 Task: Look for space in Mtinko, Tanzania from 6th September, 2023 to 15th September, 2023 for 6 adults in price range Rs.8000 to Rs.12000. Place can be entire place or private room with 6 bedrooms having 6 beds and 6 bathrooms. Property type can be house, flat, guest house. Amenities needed are: wifi, TV, free parkinig on premises, gym, breakfast. Booking option can be shelf check-in. Required host language is English.
Action: Mouse moved to (416, 84)
Screenshot: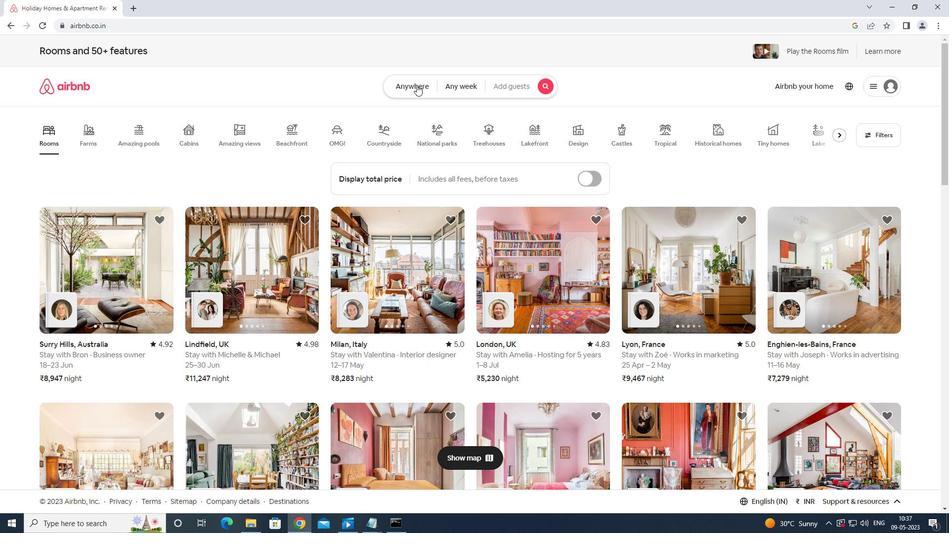 
Action: Mouse pressed left at (416, 84)
Screenshot: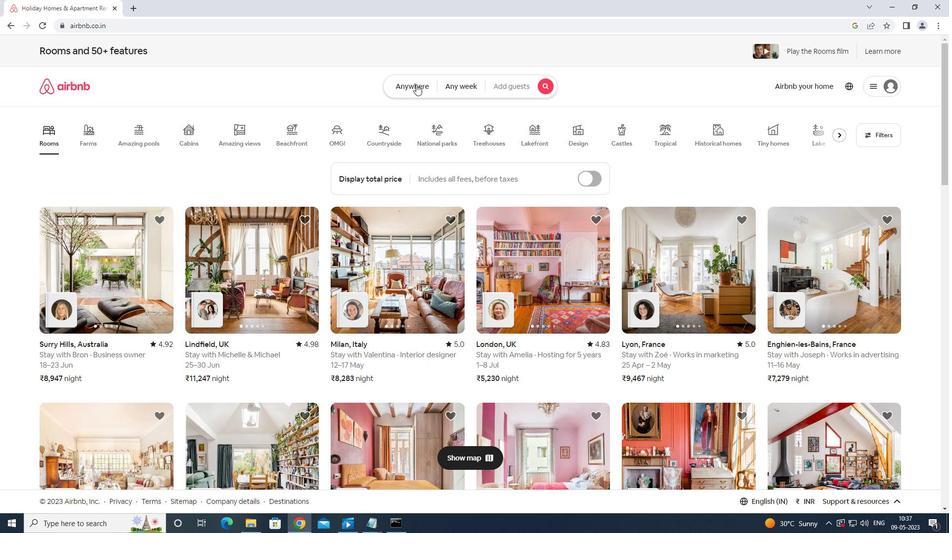 
Action: Mouse moved to (370, 117)
Screenshot: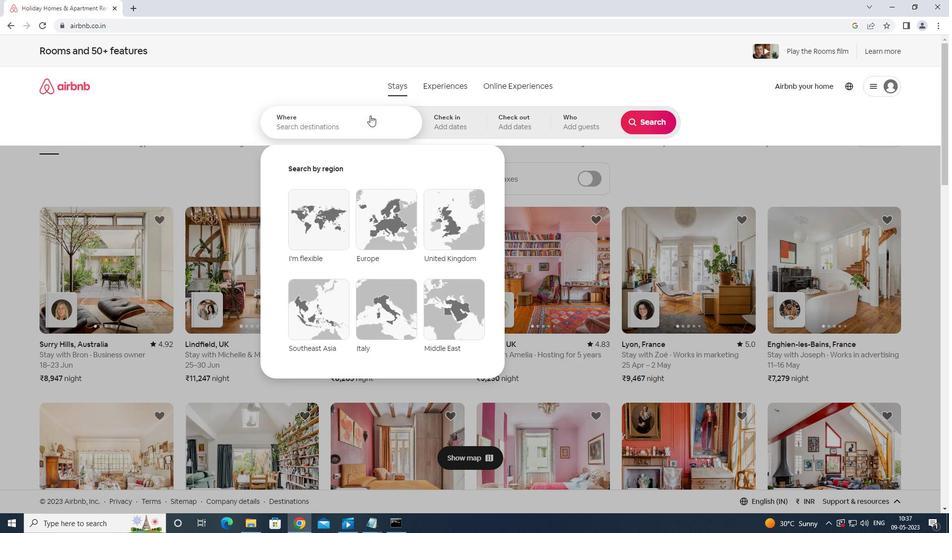 
Action: Mouse pressed left at (370, 117)
Screenshot: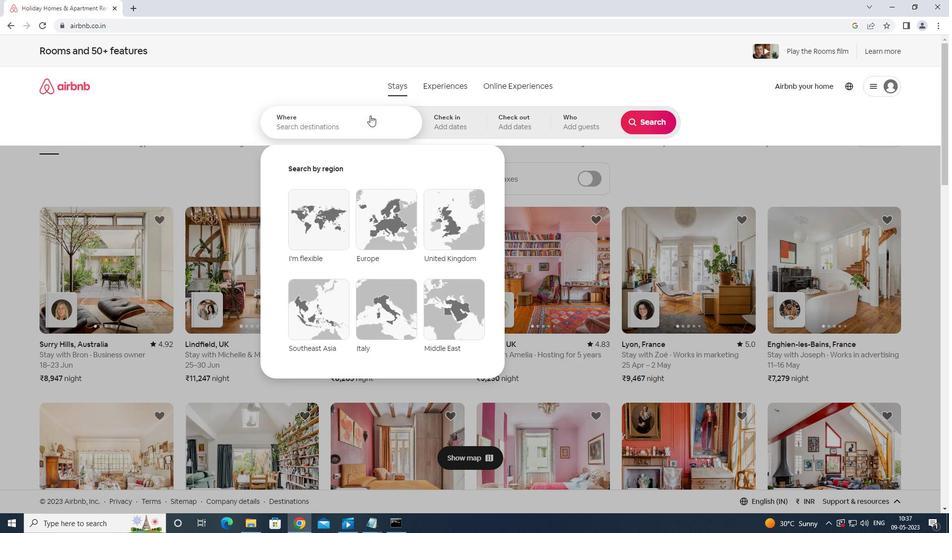 
Action: Mouse moved to (370, 119)
Screenshot: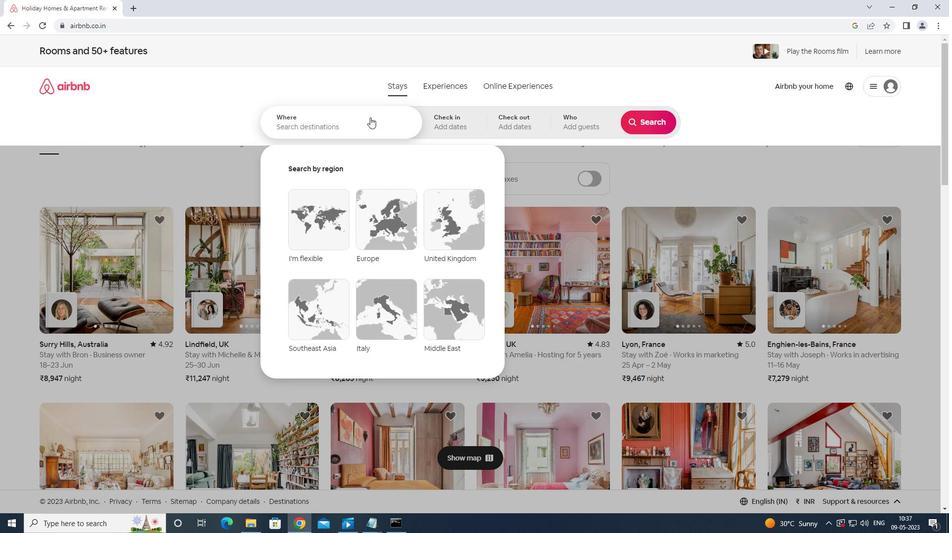 
Action: Key pressed mtinko<Key.space>tanzania<Key.enter>
Screenshot: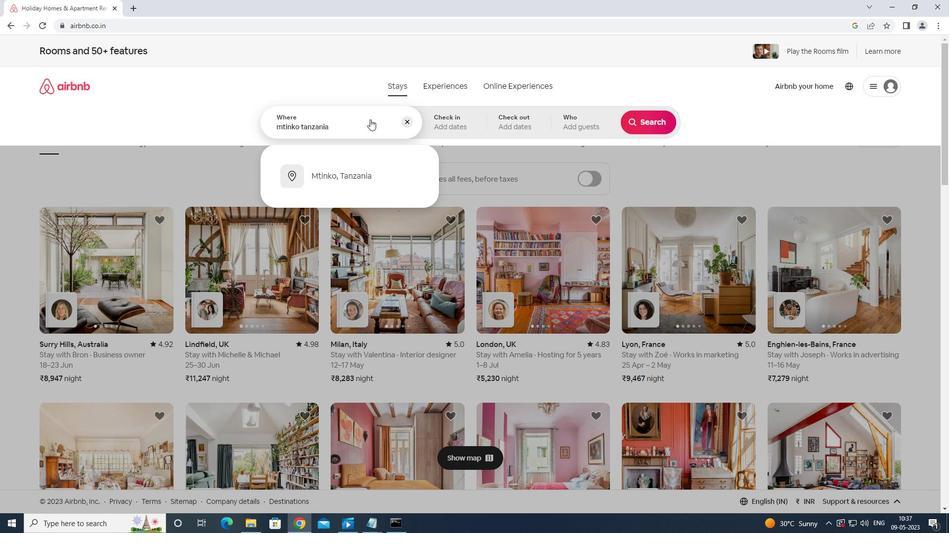 
Action: Mouse moved to (648, 203)
Screenshot: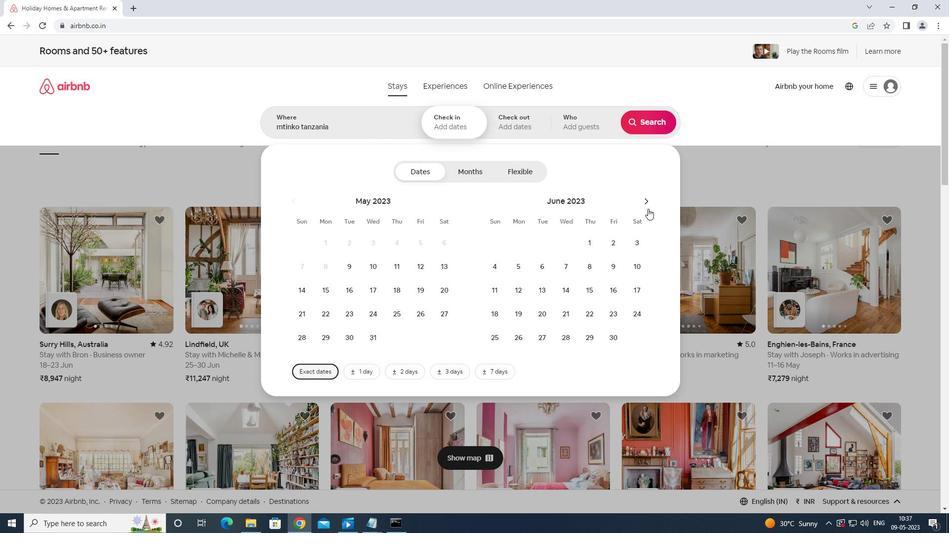
Action: Mouse pressed left at (648, 203)
Screenshot: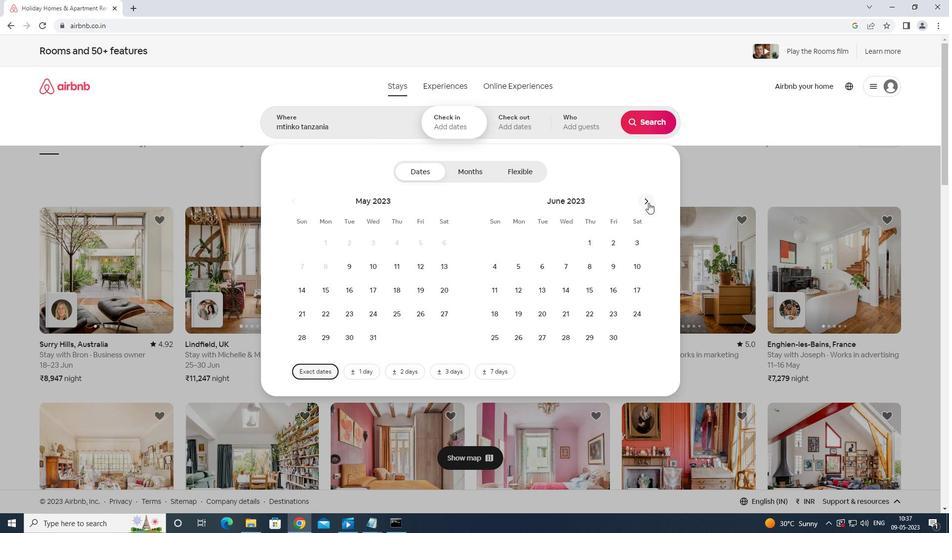 
Action: Mouse pressed left at (648, 203)
Screenshot: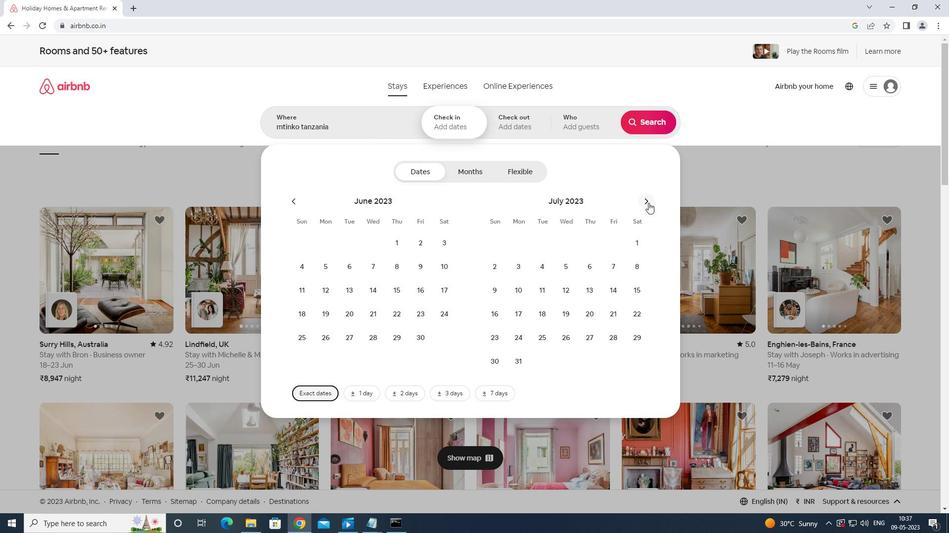 
Action: Mouse moved to (649, 199)
Screenshot: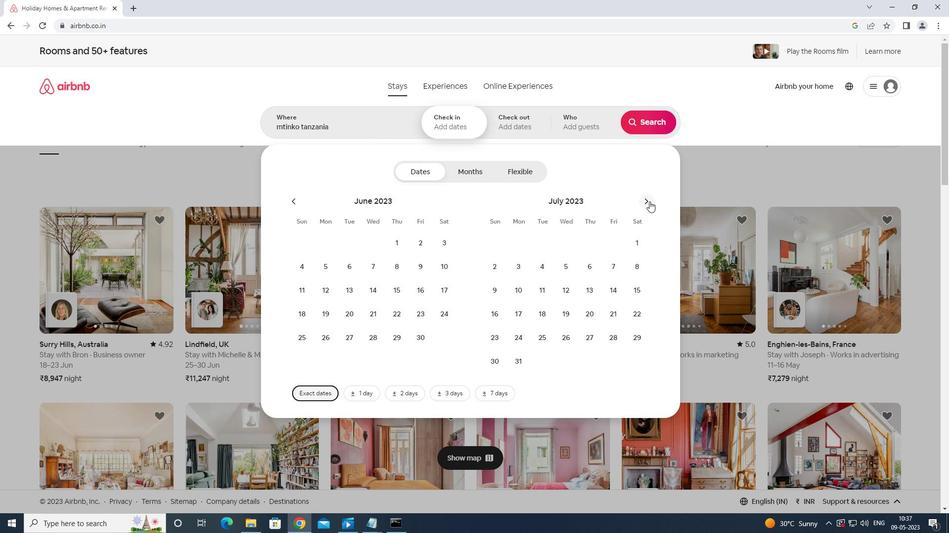 
Action: Mouse pressed left at (649, 199)
Screenshot: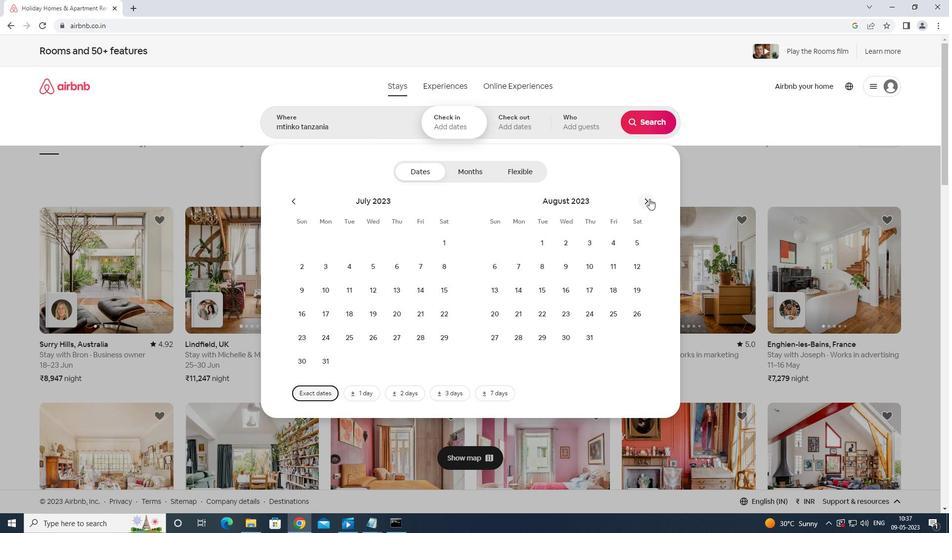 
Action: Mouse moved to (568, 265)
Screenshot: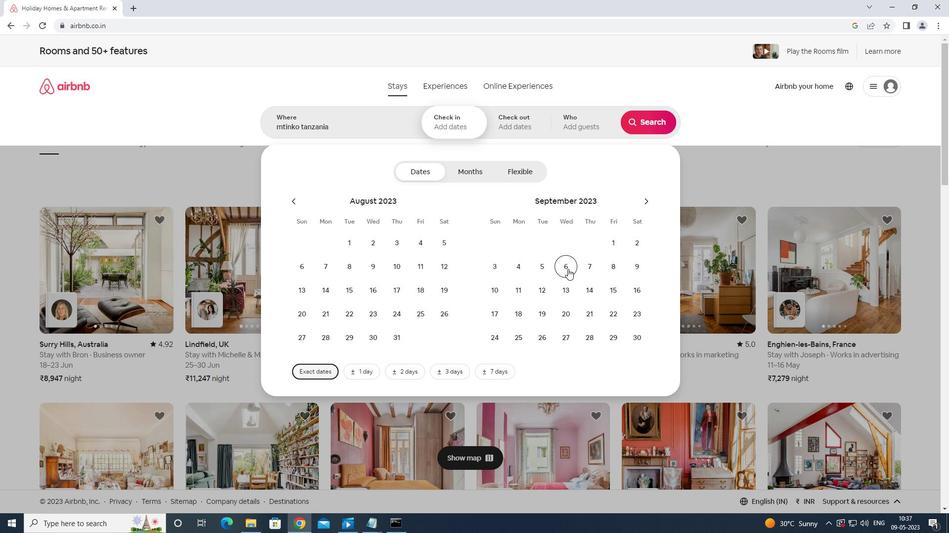
Action: Mouse pressed left at (568, 265)
Screenshot: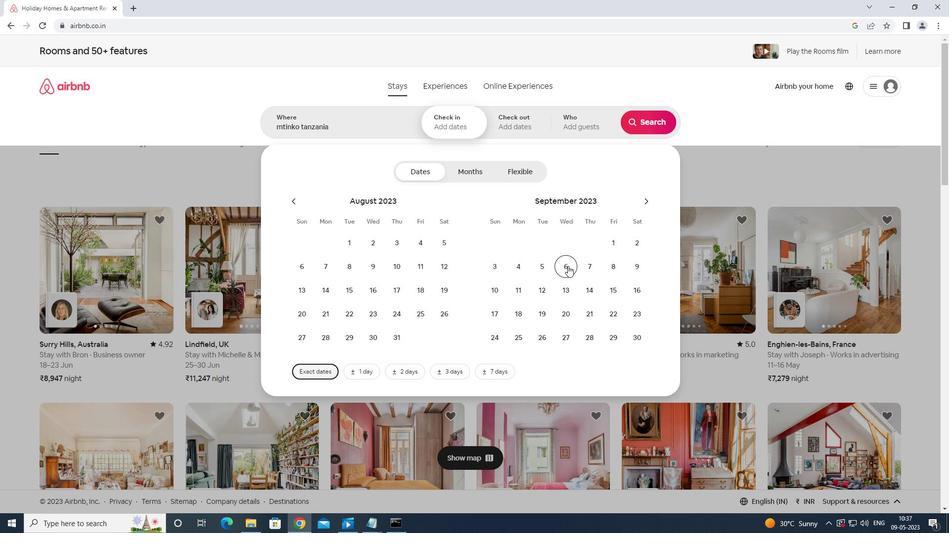 
Action: Mouse moved to (616, 292)
Screenshot: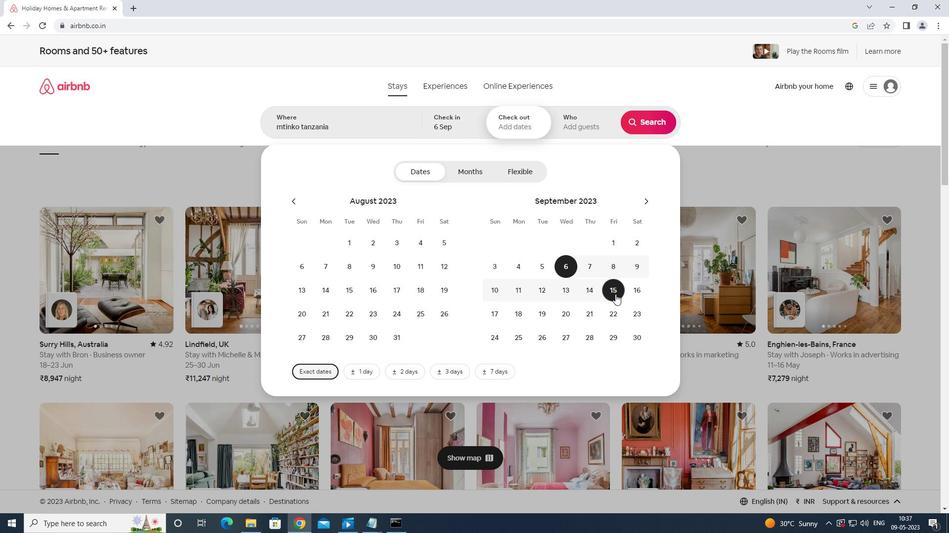 
Action: Mouse pressed left at (616, 292)
Screenshot: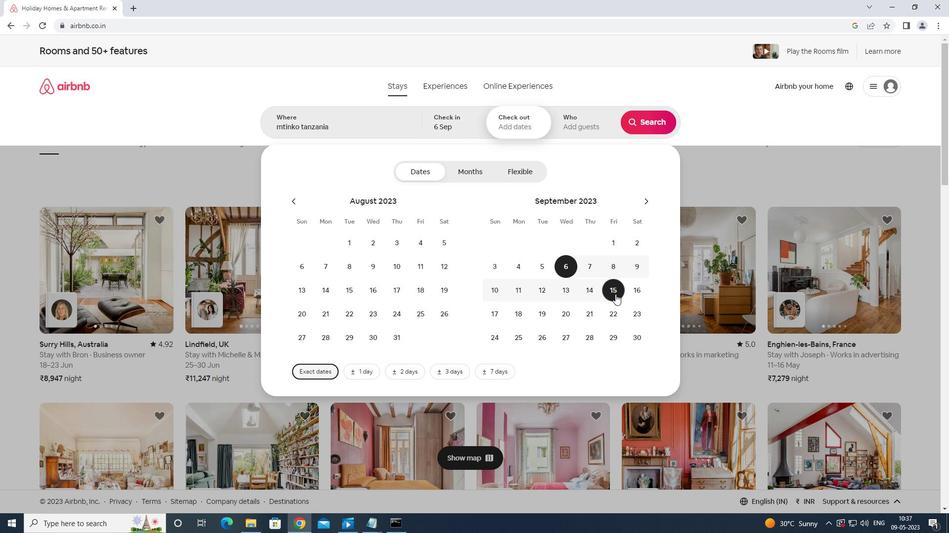 
Action: Mouse moved to (591, 121)
Screenshot: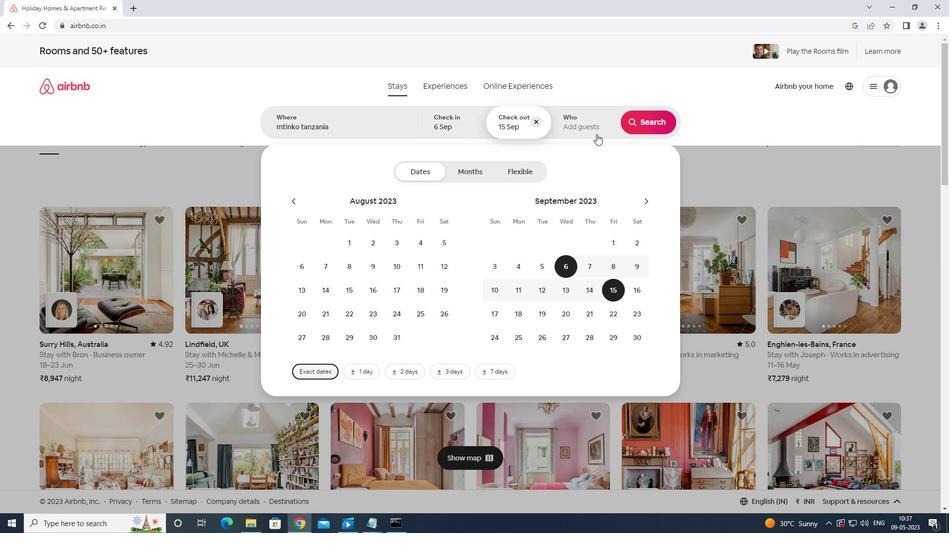 
Action: Mouse pressed left at (591, 121)
Screenshot: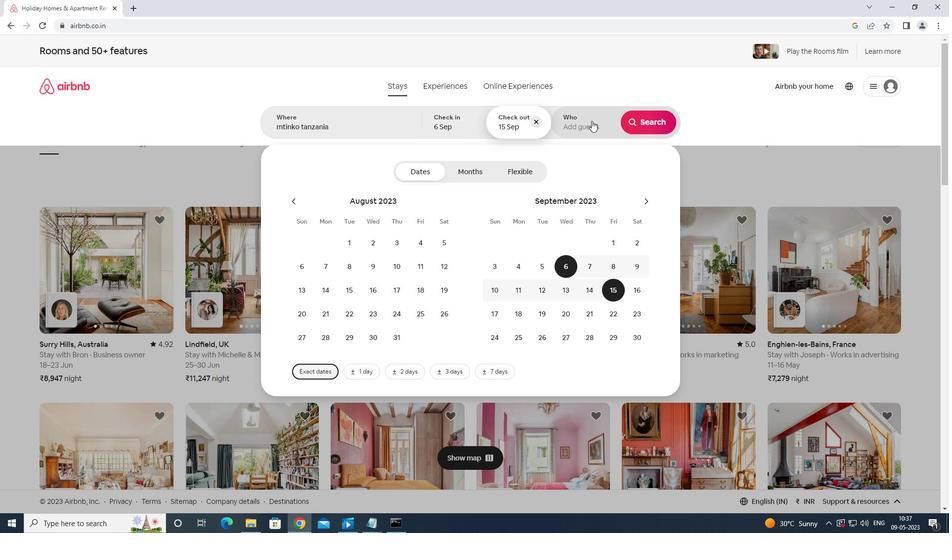 
Action: Mouse moved to (652, 179)
Screenshot: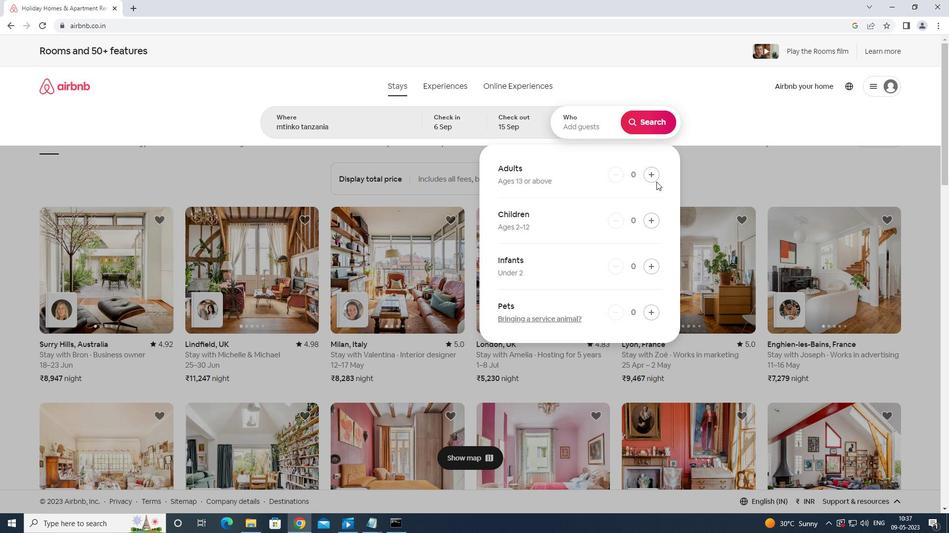 
Action: Mouse pressed left at (652, 179)
Screenshot: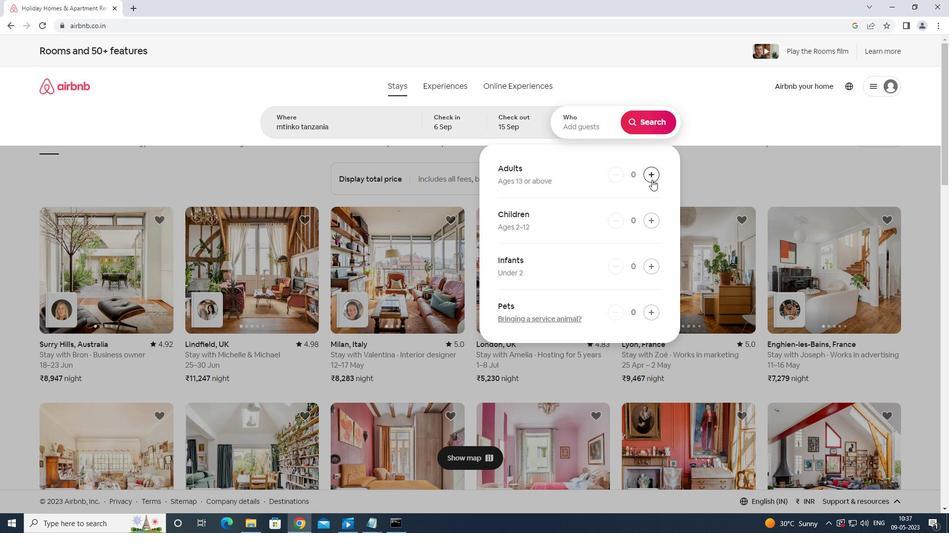 
Action: Mouse moved to (649, 178)
Screenshot: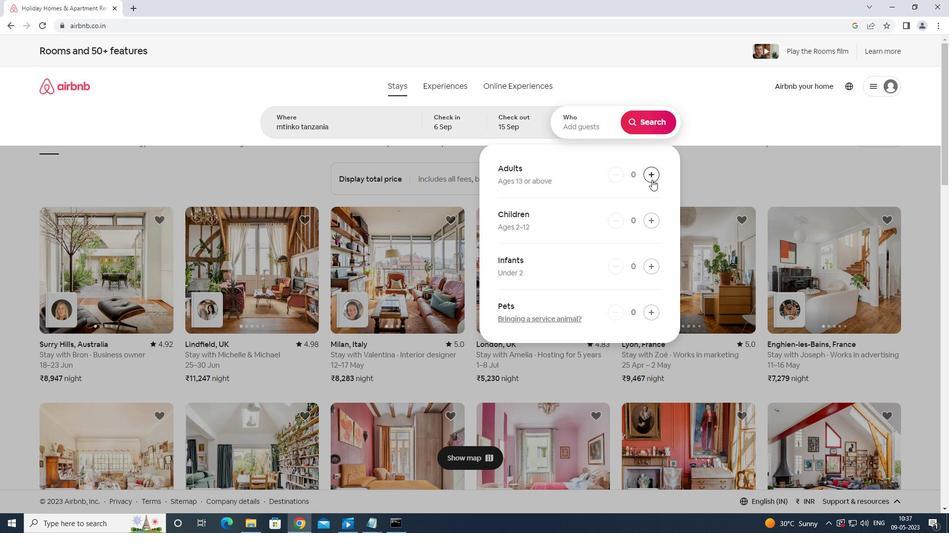 
Action: Mouse pressed left at (649, 178)
Screenshot: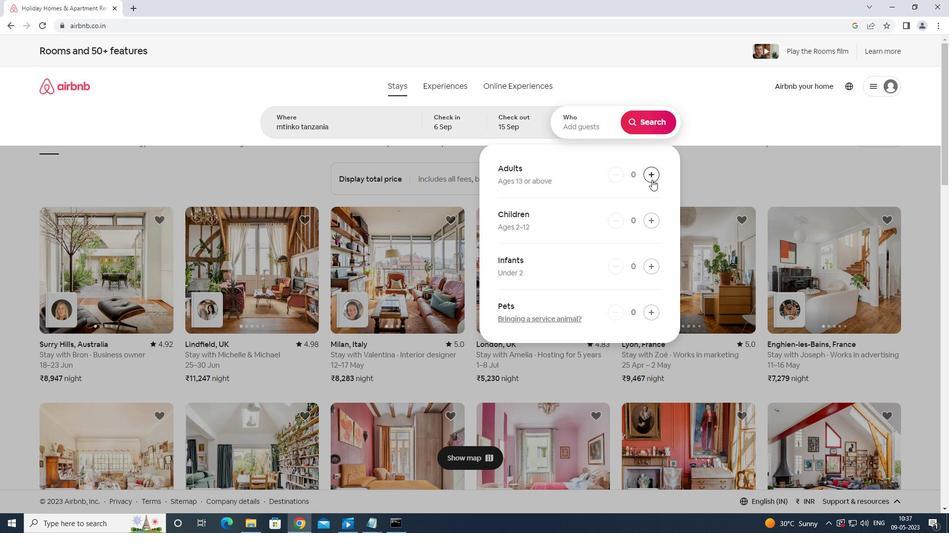 
Action: Mouse pressed left at (649, 178)
Screenshot: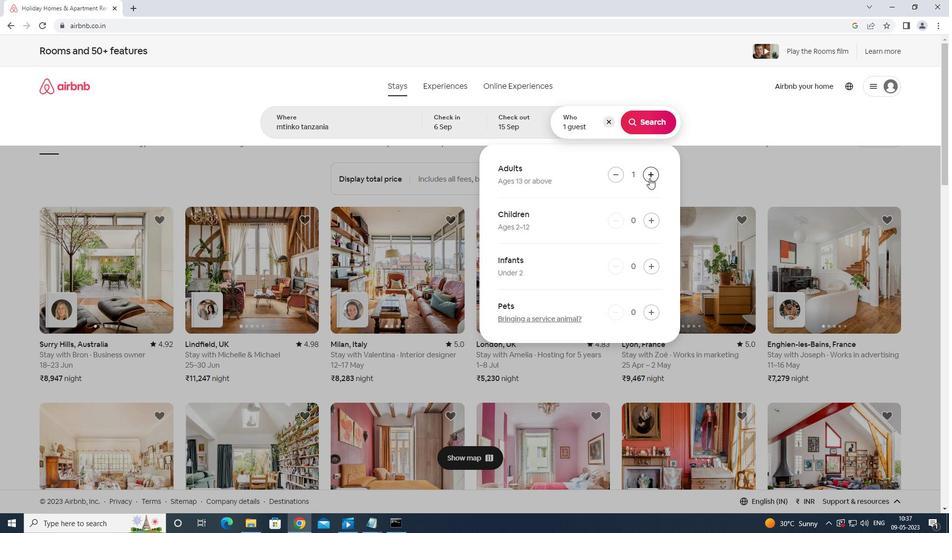 
Action: Mouse pressed left at (649, 178)
Screenshot: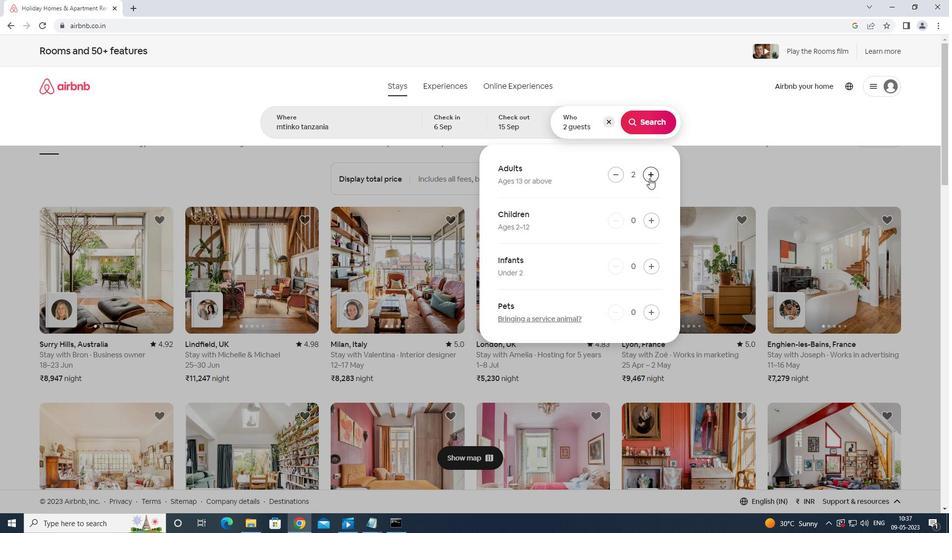 
Action: Mouse pressed left at (649, 178)
Screenshot: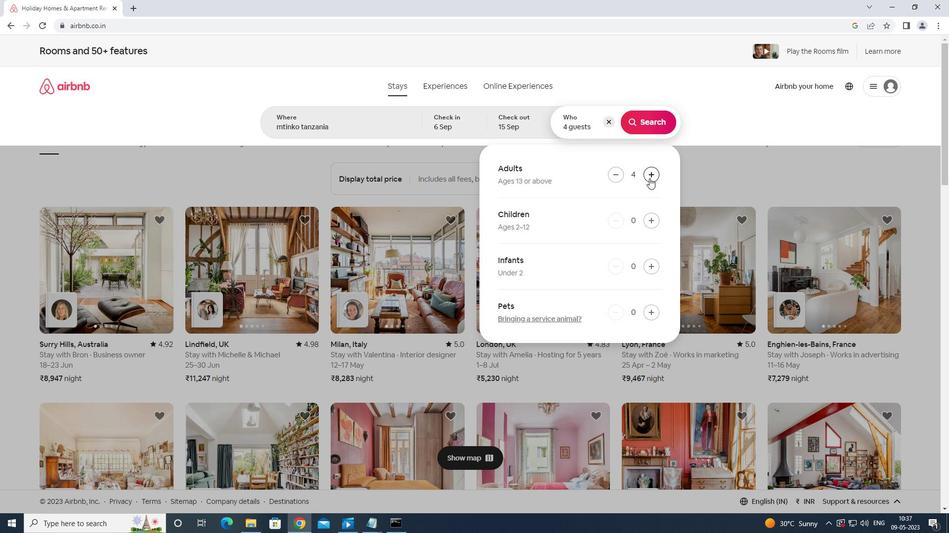
Action: Mouse pressed left at (649, 178)
Screenshot: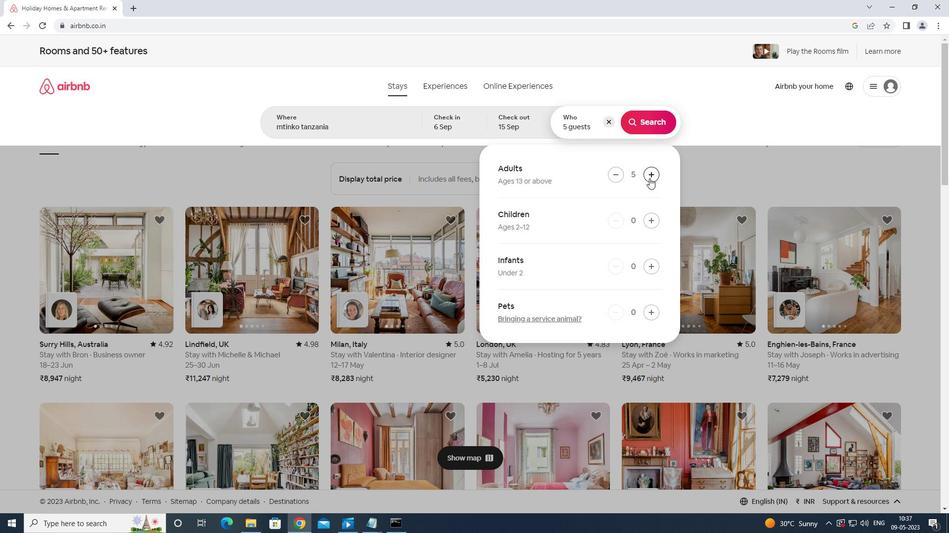 
Action: Mouse moved to (657, 121)
Screenshot: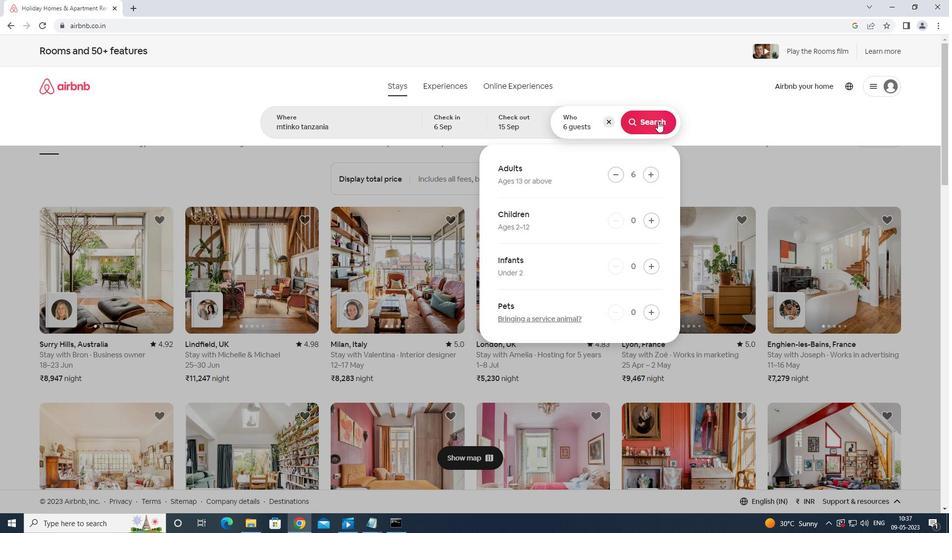
Action: Mouse pressed left at (657, 121)
Screenshot: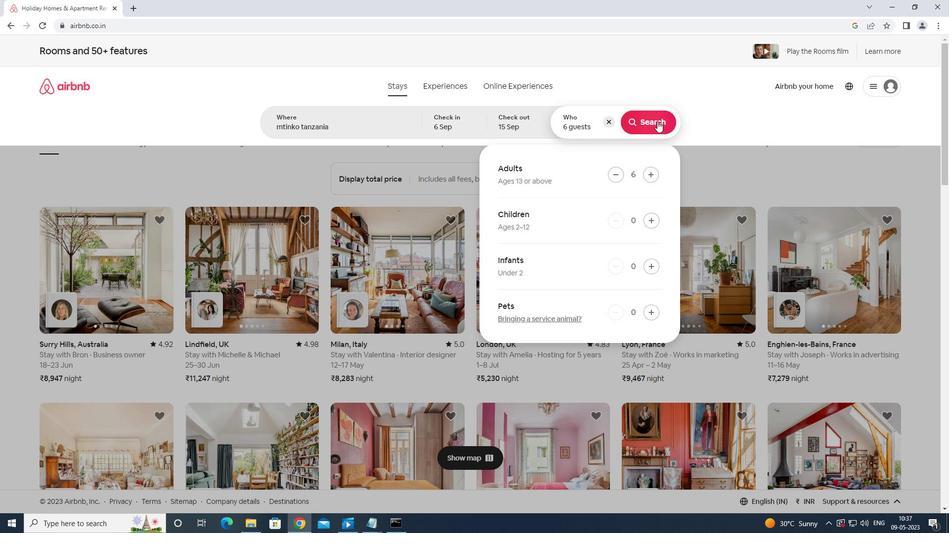 
Action: Mouse moved to (907, 91)
Screenshot: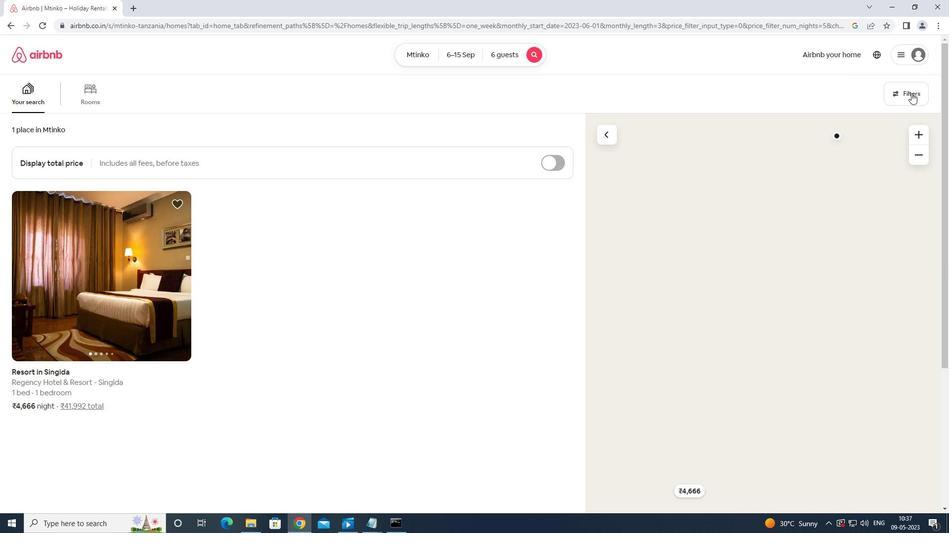 
Action: Mouse pressed left at (907, 91)
Screenshot: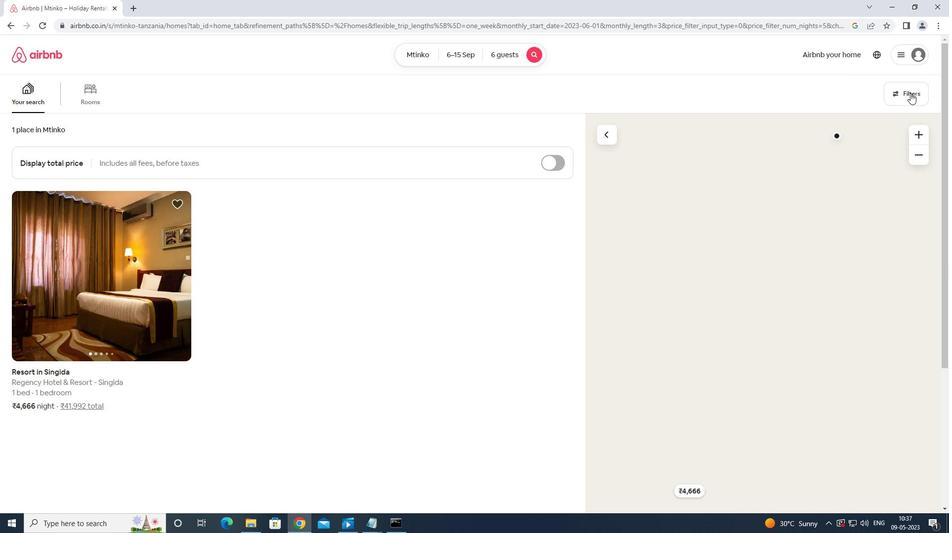 
Action: Mouse moved to (422, 335)
Screenshot: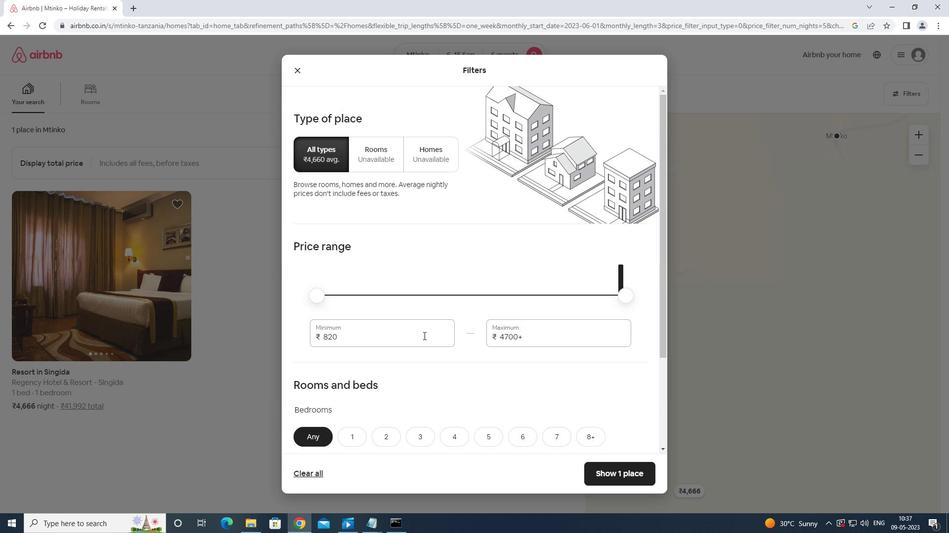 
Action: Mouse pressed left at (422, 335)
Screenshot: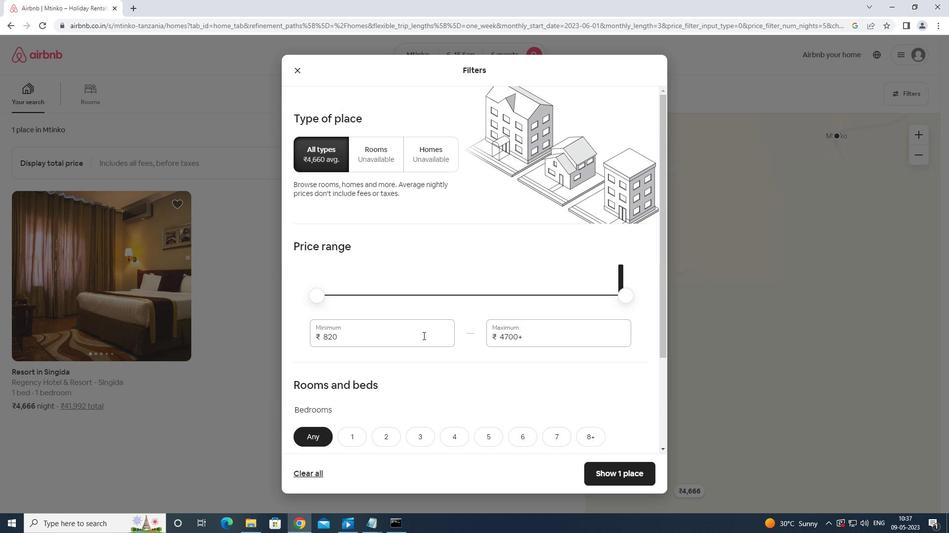 
Action: Key pressed <Key.backspace><Key.backspace><Key.backspace><Key.backspace><Key.backspace><Key.backspace><Key.backspace>8000
Screenshot: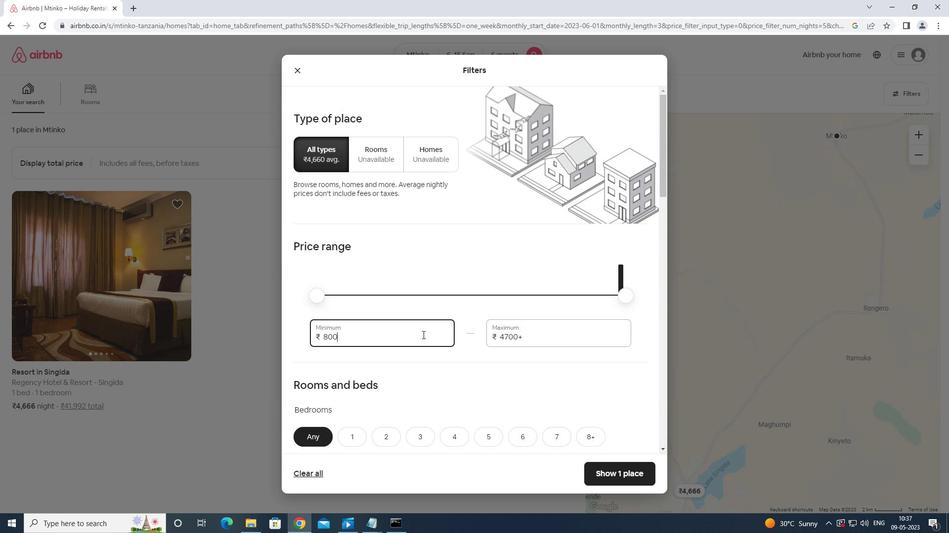 
Action: Mouse moved to (527, 337)
Screenshot: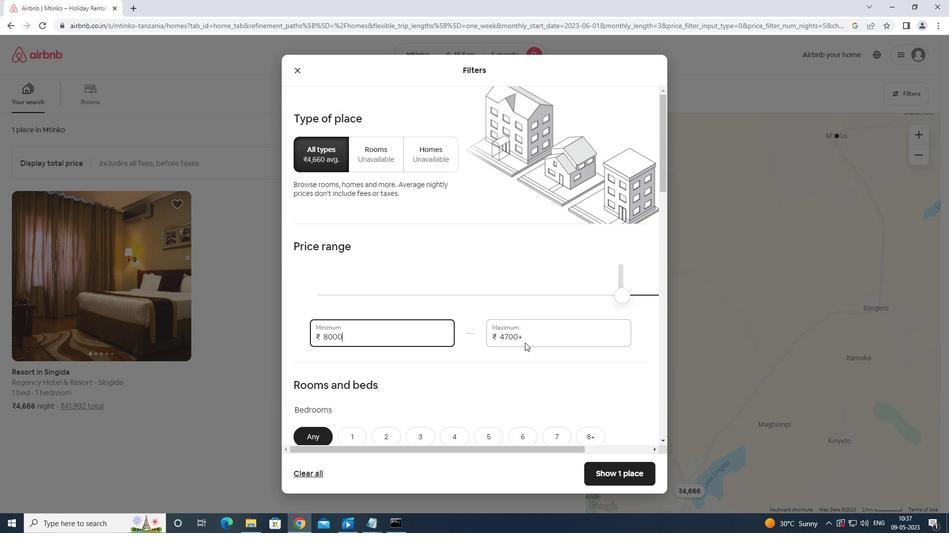 
Action: Mouse pressed left at (527, 337)
Screenshot: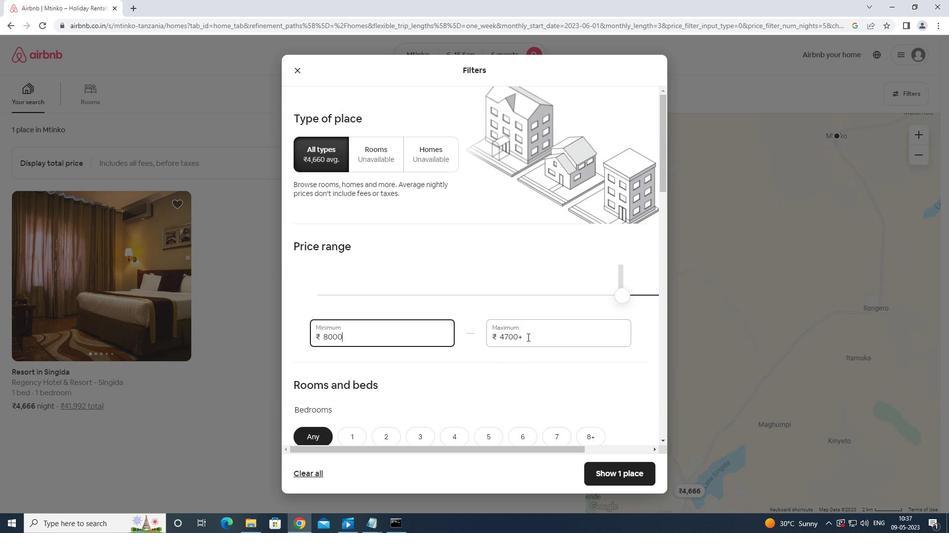 
Action: Key pressed <Key.backspace><Key.backspace><Key.backspace><Key.backspace><Key.backspace><Key.backspace><Key.backspace><Key.backspace><Key.backspace><Key.backspace><Key.backspace><Key.backspace><Key.backspace><Key.backspace>12000
Screenshot: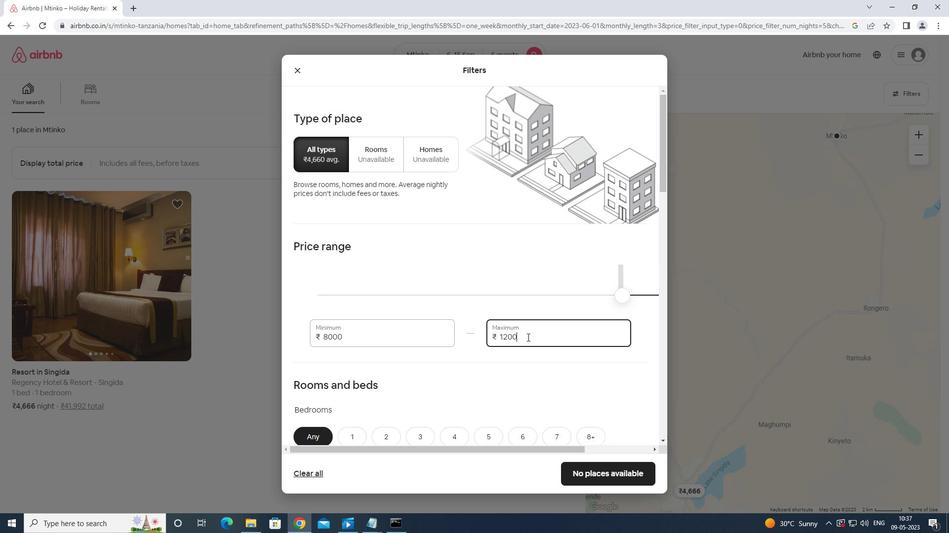 
Action: Mouse moved to (532, 329)
Screenshot: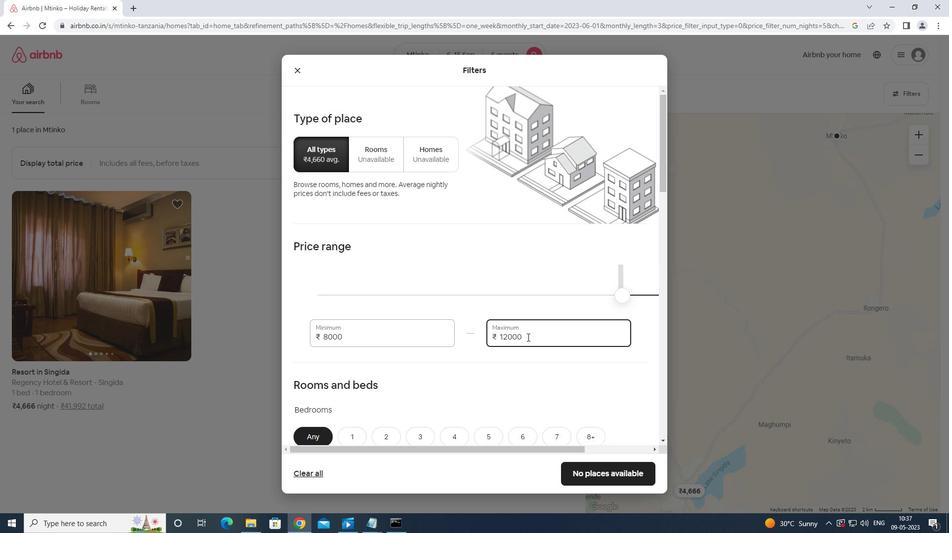 
Action: Mouse scrolled (532, 329) with delta (0, 0)
Screenshot: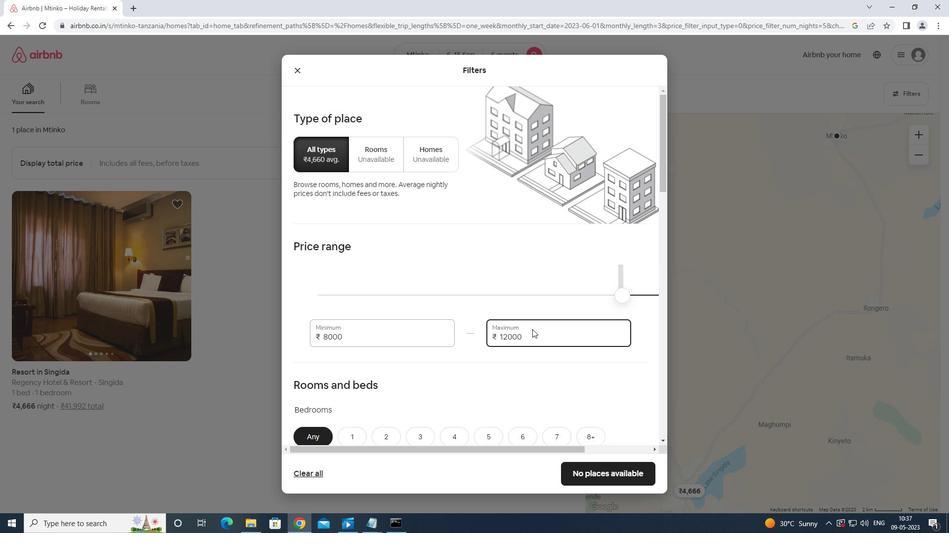 
Action: Mouse scrolled (532, 329) with delta (0, 0)
Screenshot: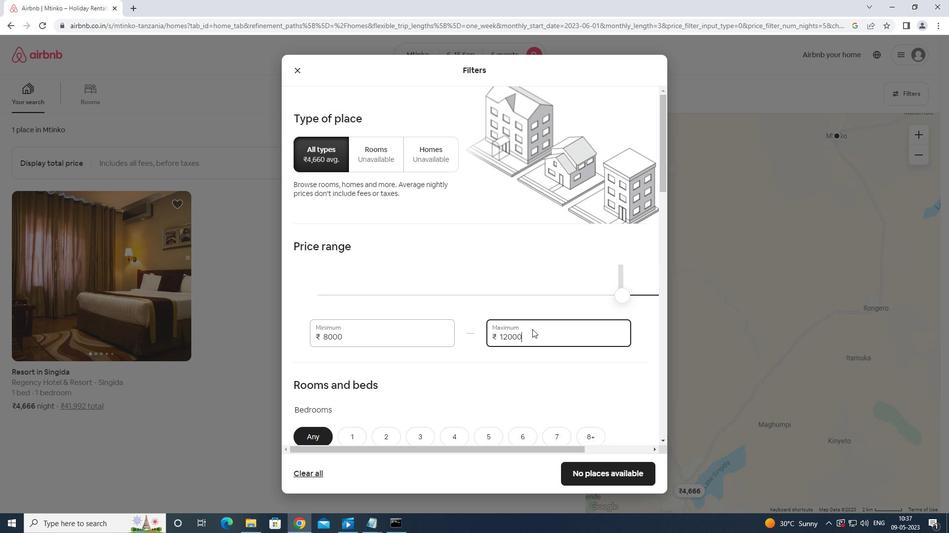 
Action: Mouse scrolled (532, 329) with delta (0, 0)
Screenshot: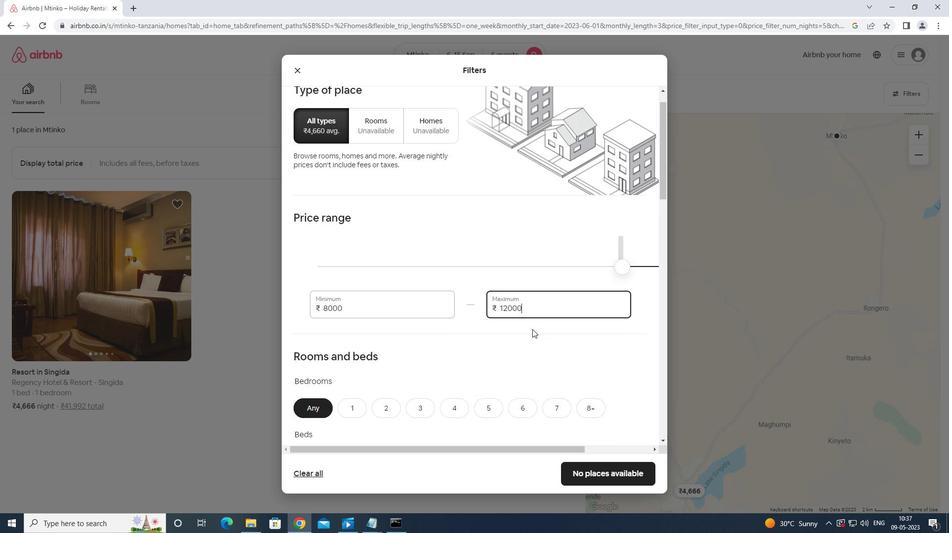 
Action: Mouse scrolled (532, 329) with delta (0, 0)
Screenshot: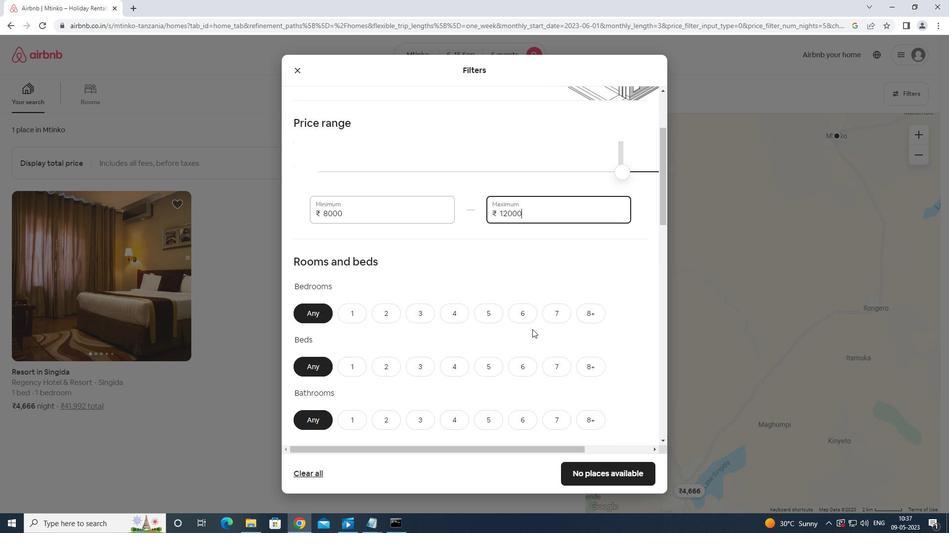
Action: Mouse scrolled (532, 329) with delta (0, 0)
Screenshot: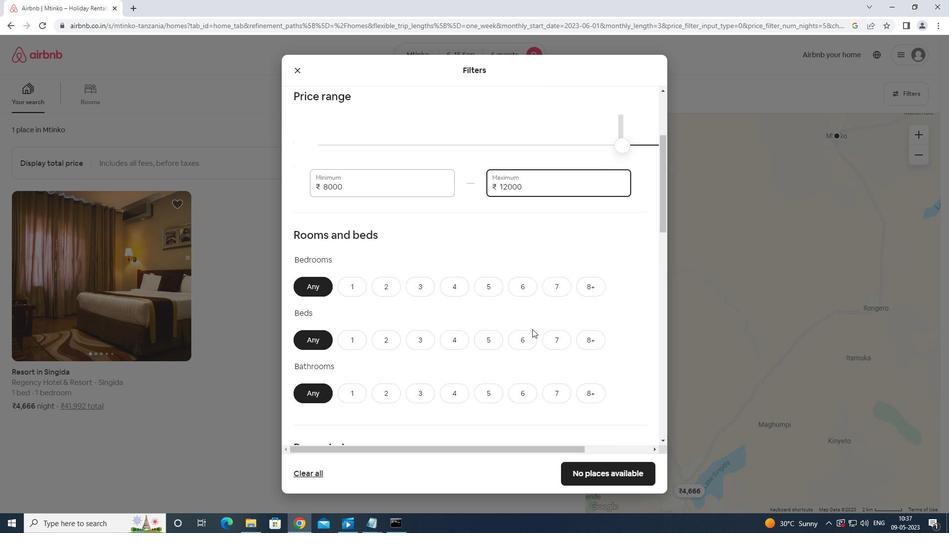 
Action: Mouse moved to (530, 186)
Screenshot: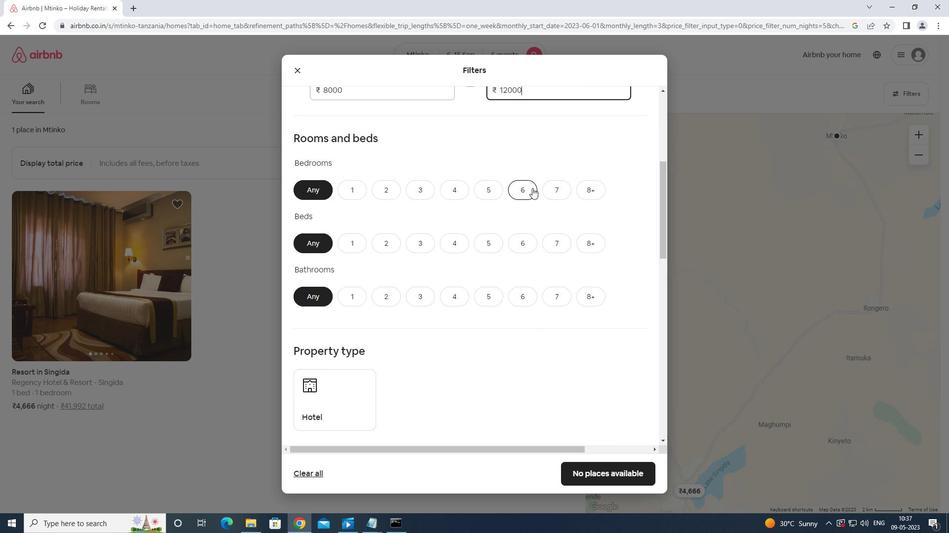 
Action: Mouse pressed left at (530, 186)
Screenshot: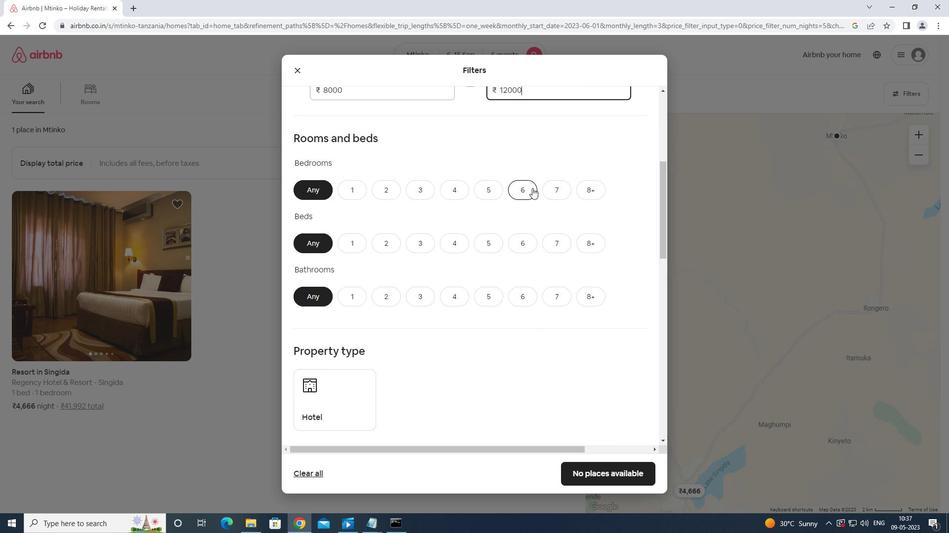 
Action: Mouse moved to (521, 241)
Screenshot: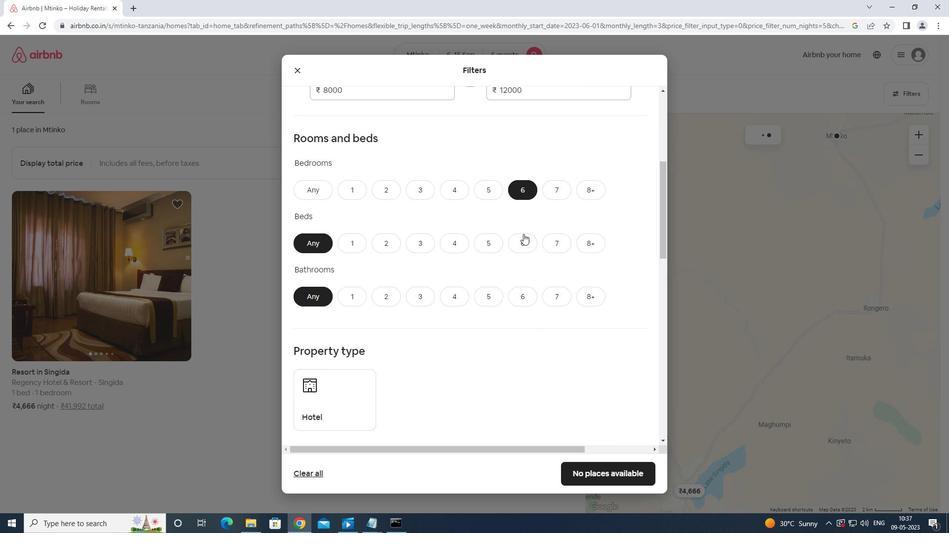 
Action: Mouse pressed left at (521, 241)
Screenshot: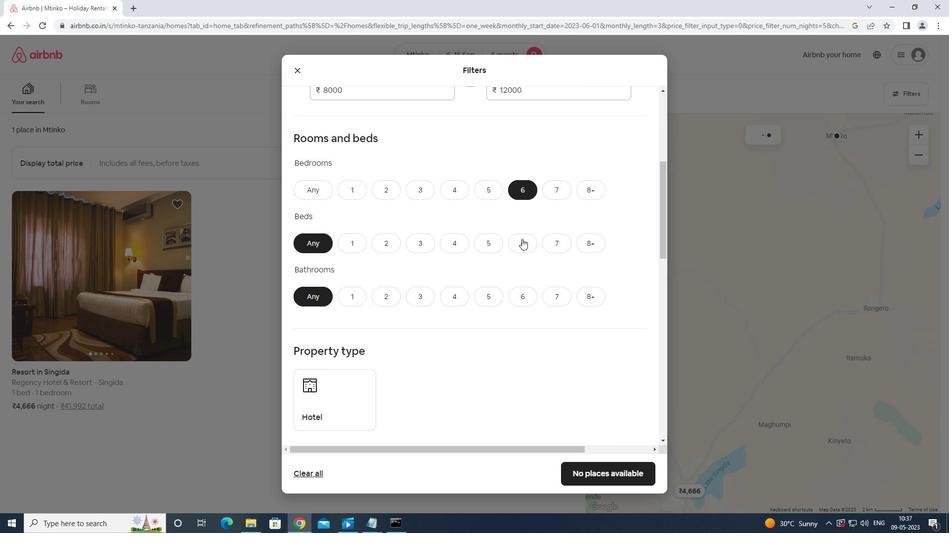 
Action: Mouse moved to (524, 293)
Screenshot: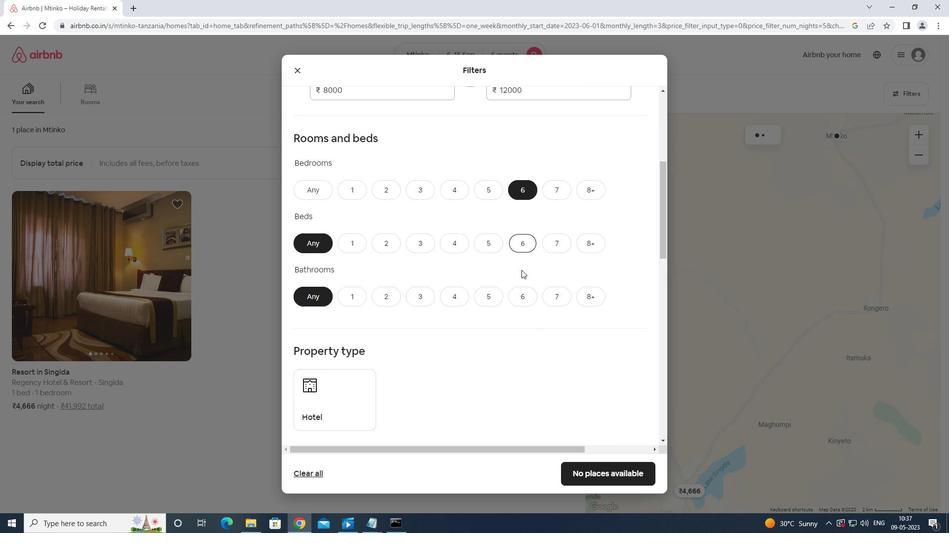 
Action: Mouse pressed left at (524, 293)
Screenshot: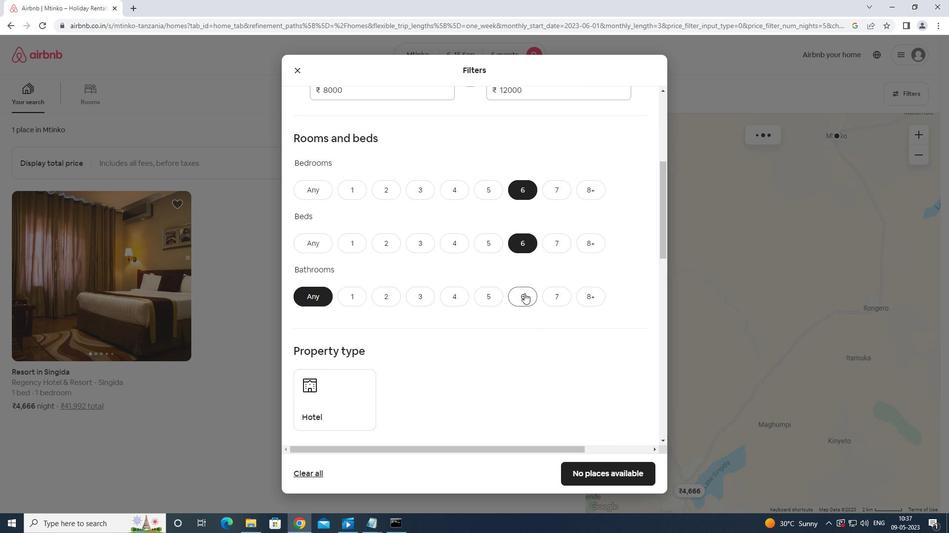
Action: Mouse moved to (509, 292)
Screenshot: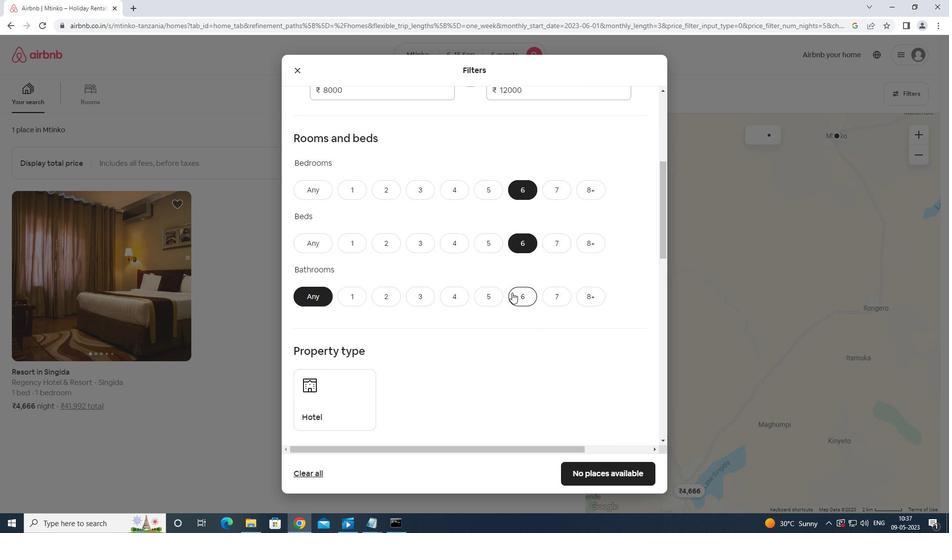 
Action: Mouse scrolled (509, 292) with delta (0, 0)
Screenshot: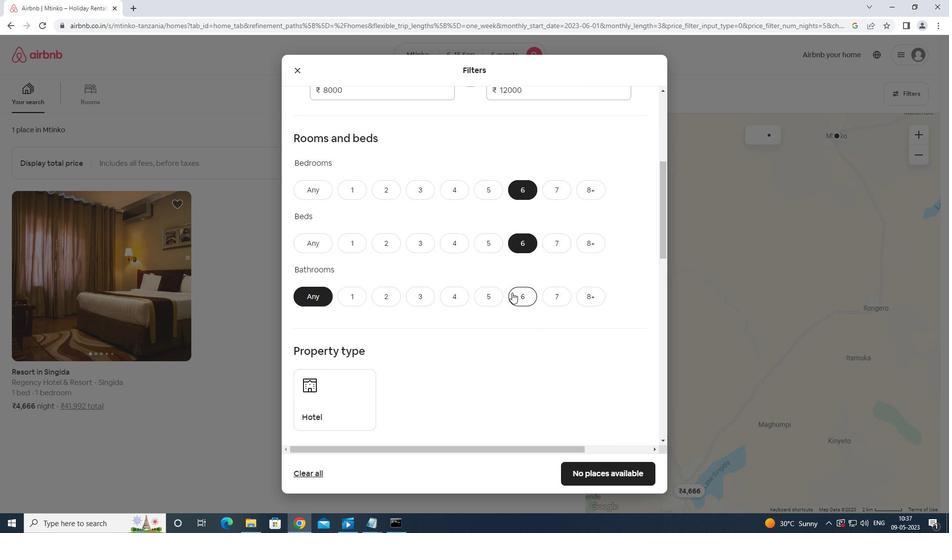 
Action: Mouse scrolled (509, 292) with delta (0, 0)
Screenshot: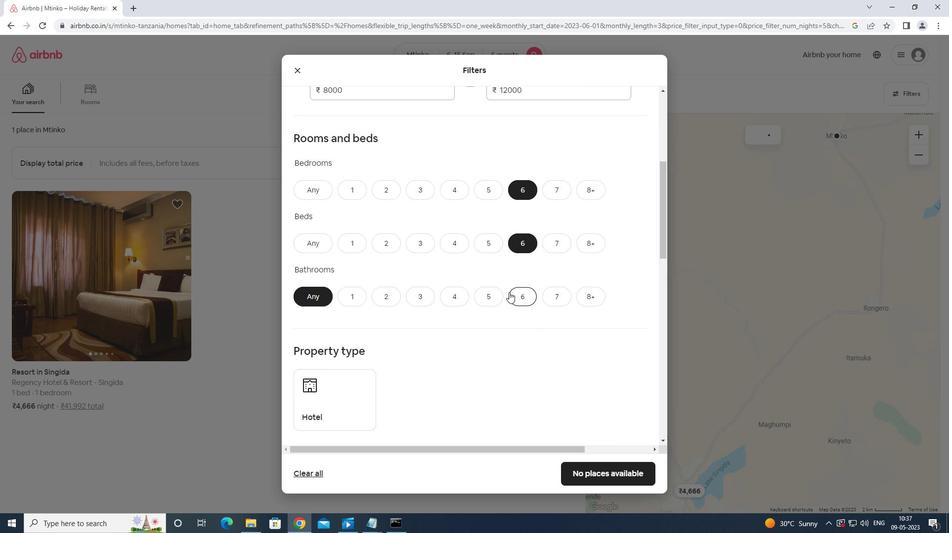 
Action: Mouse moved to (507, 294)
Screenshot: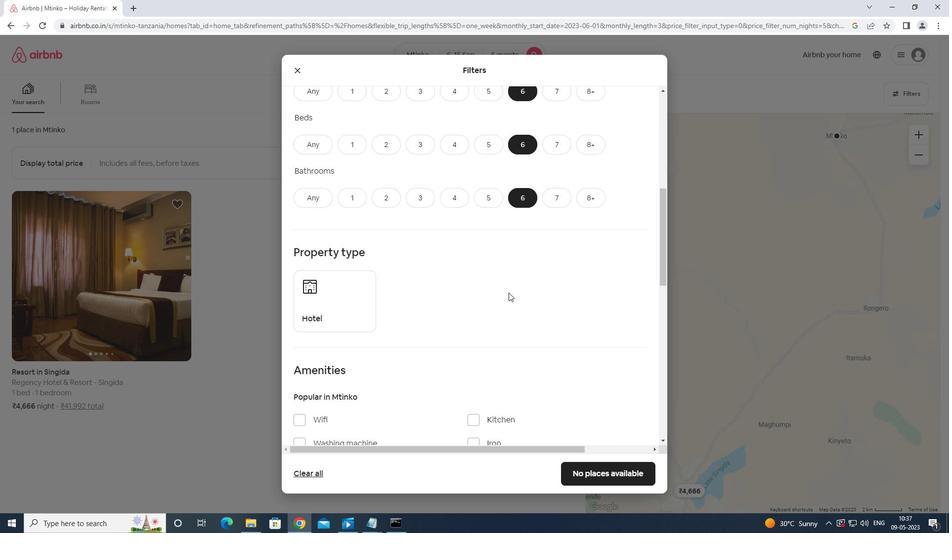
Action: Mouse scrolled (507, 293) with delta (0, 0)
Screenshot: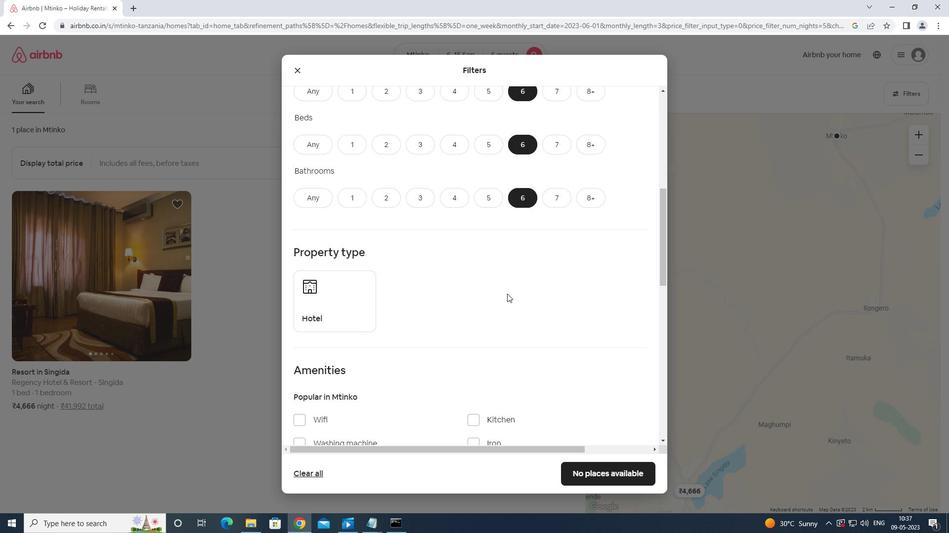 
Action: Mouse moved to (506, 294)
Screenshot: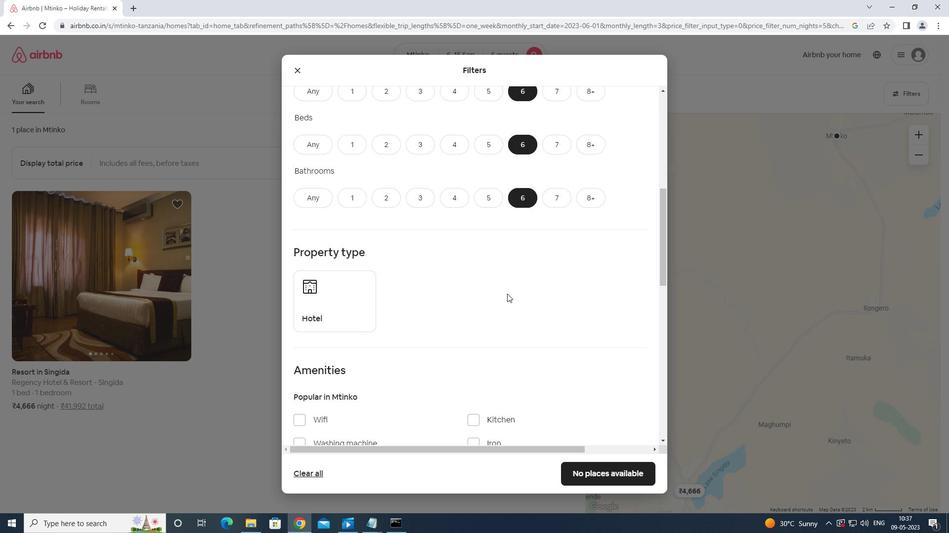 
Action: Mouse scrolled (506, 294) with delta (0, 0)
Screenshot: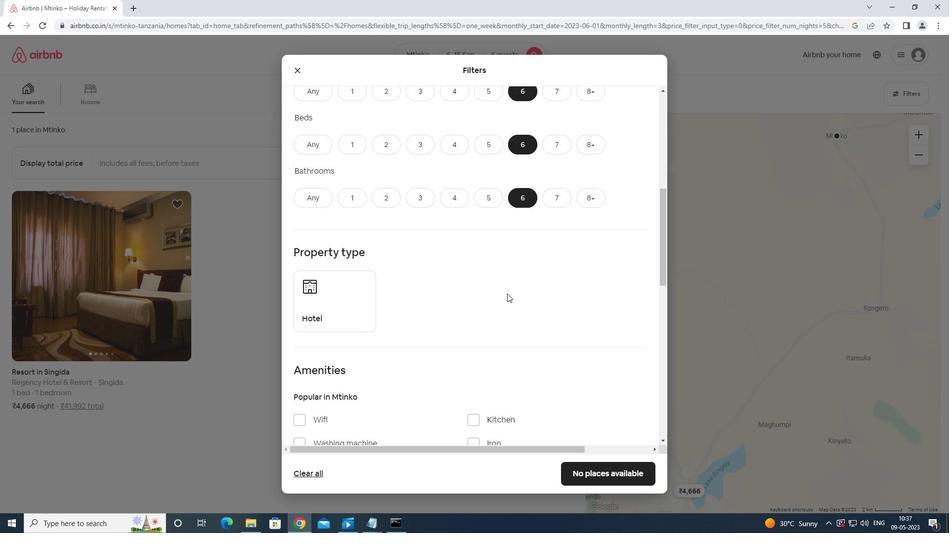 
Action: Mouse scrolled (506, 294) with delta (0, 0)
Screenshot: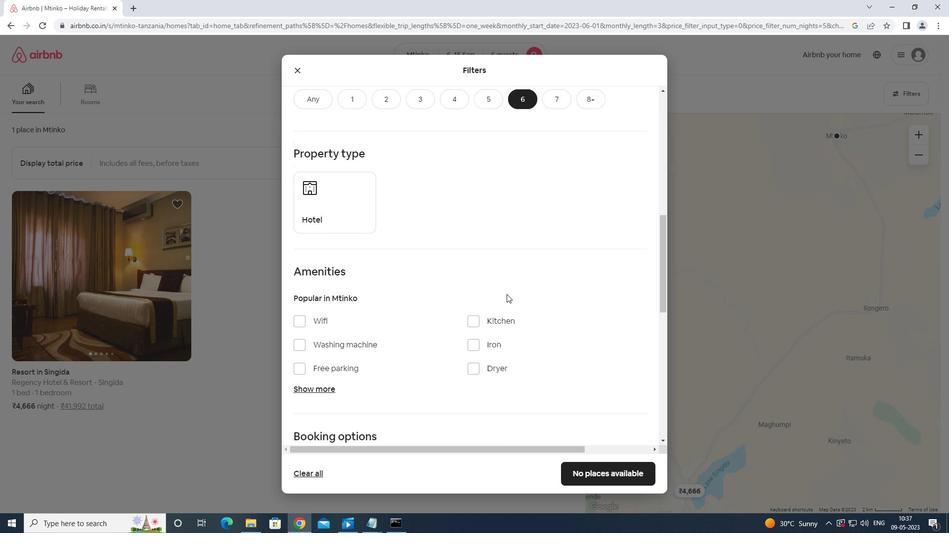 
Action: Mouse moved to (297, 266)
Screenshot: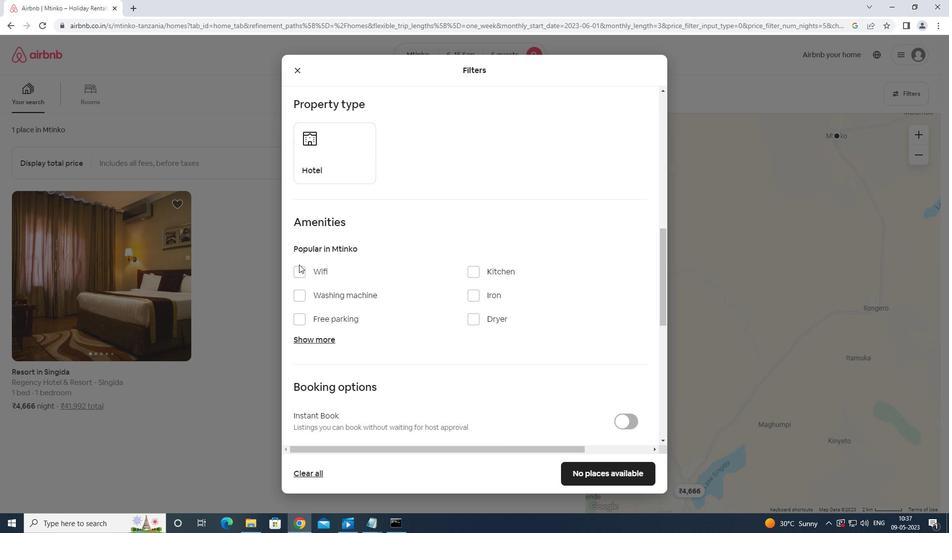 
Action: Mouse pressed left at (297, 266)
Screenshot: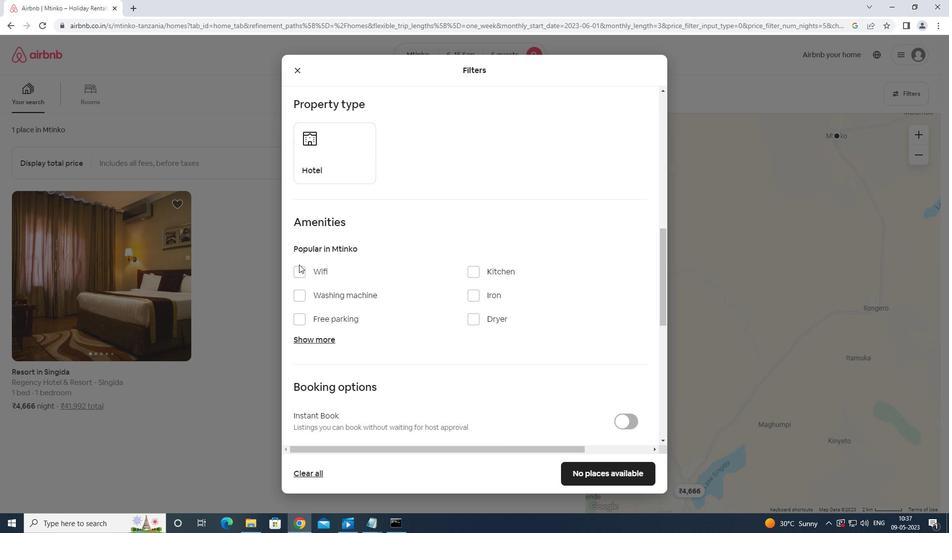 
Action: Mouse moved to (297, 317)
Screenshot: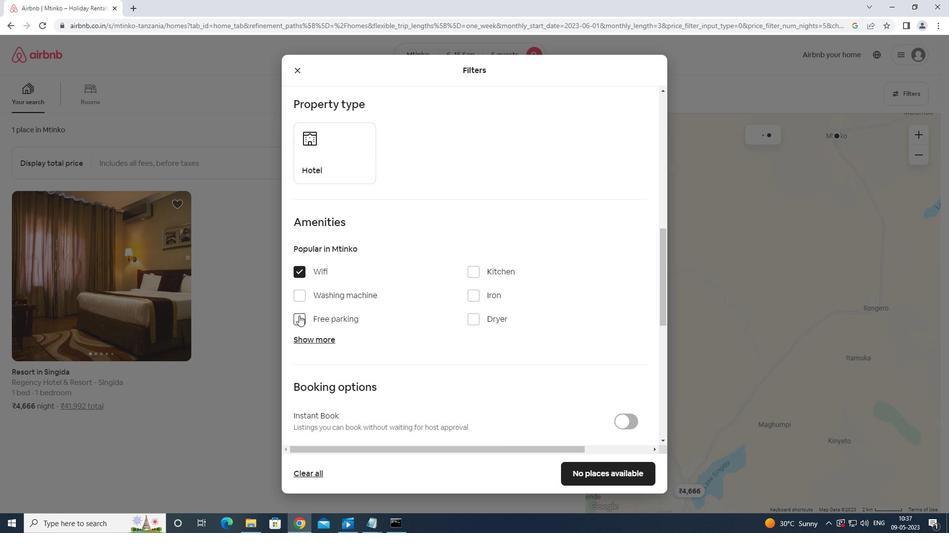 
Action: Mouse pressed left at (297, 317)
Screenshot: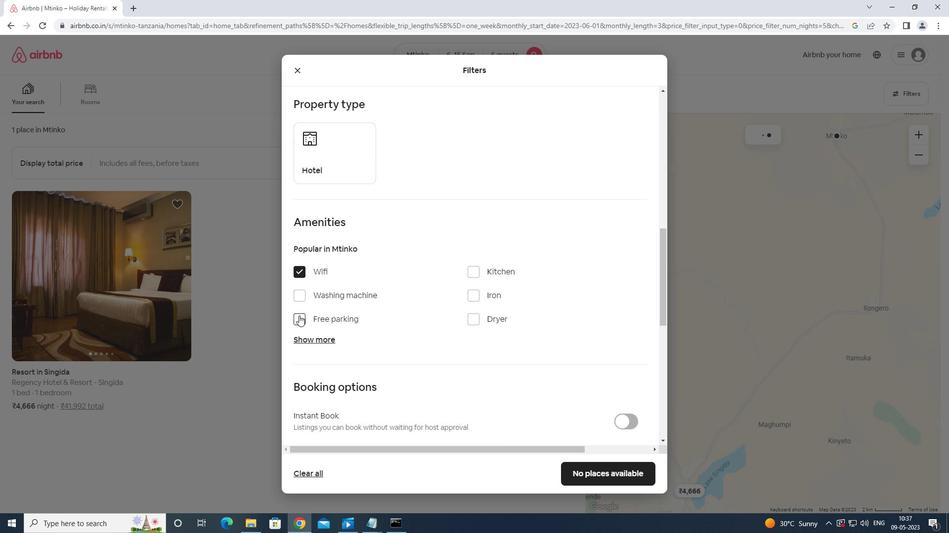 
Action: Mouse moved to (298, 341)
Screenshot: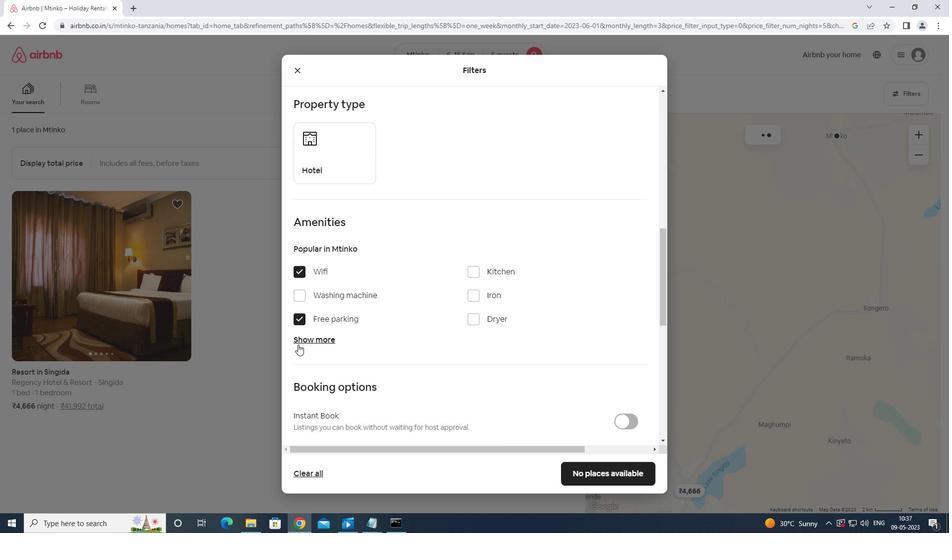 
Action: Mouse pressed left at (298, 341)
Screenshot: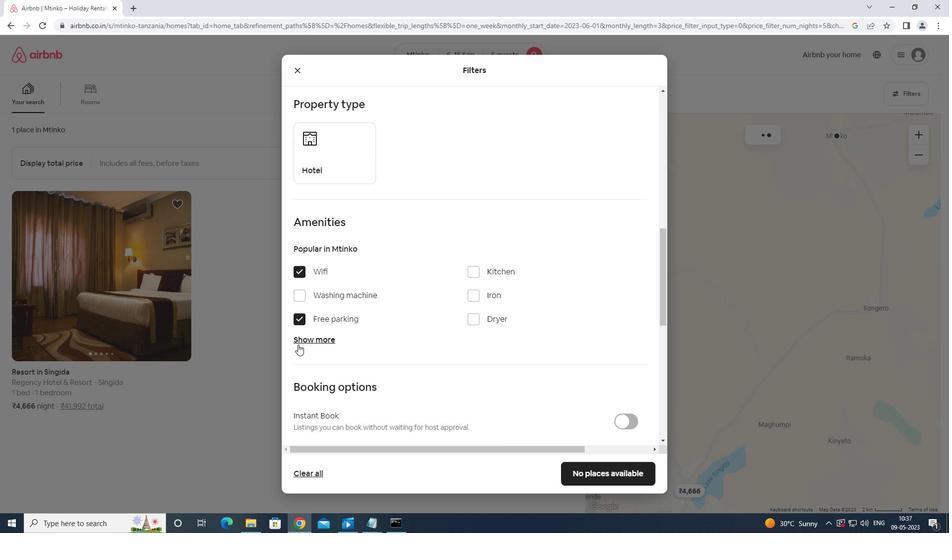 
Action: Mouse moved to (473, 399)
Screenshot: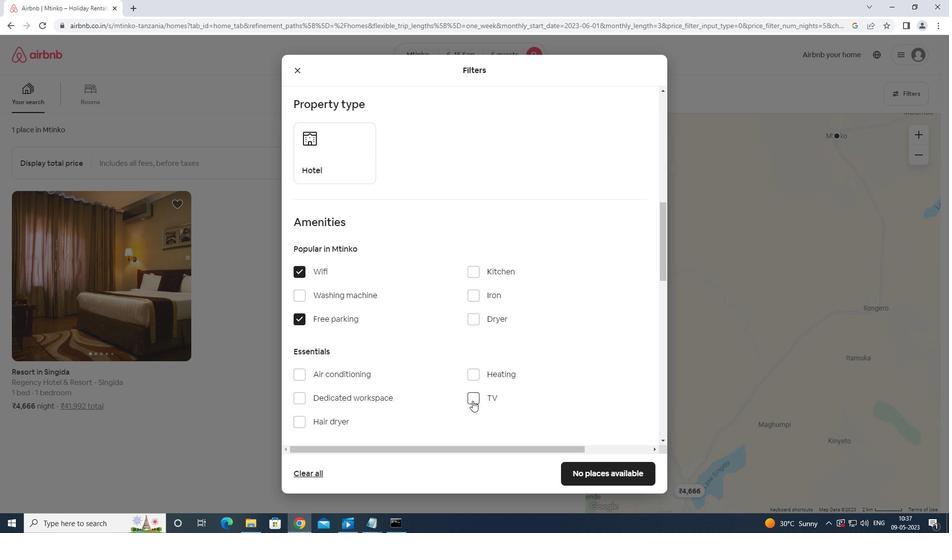 
Action: Mouse pressed left at (473, 399)
Screenshot: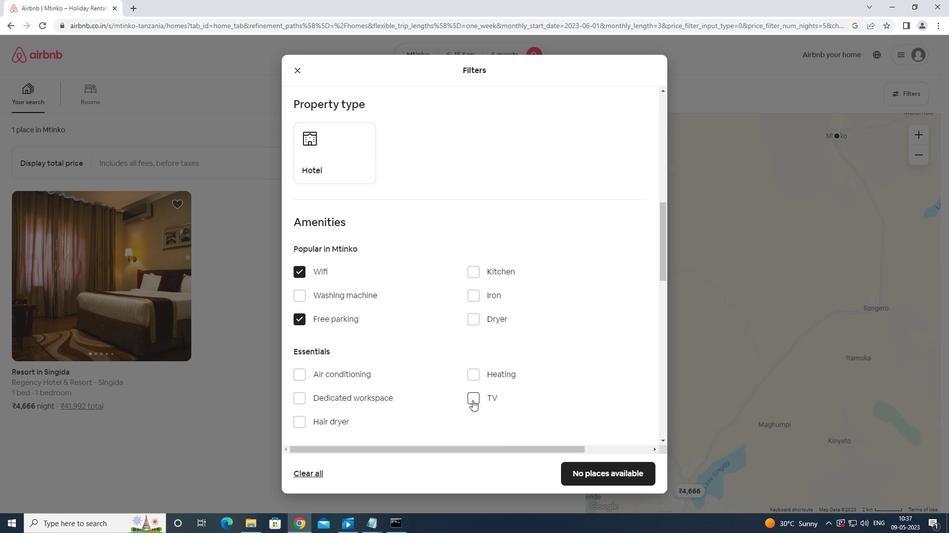 
Action: Mouse moved to (484, 396)
Screenshot: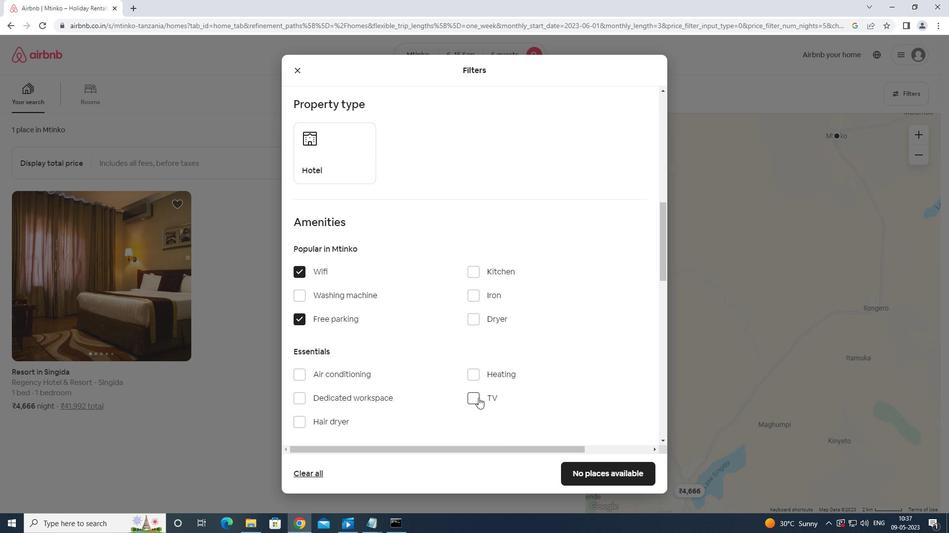 
Action: Mouse scrolled (484, 395) with delta (0, 0)
Screenshot: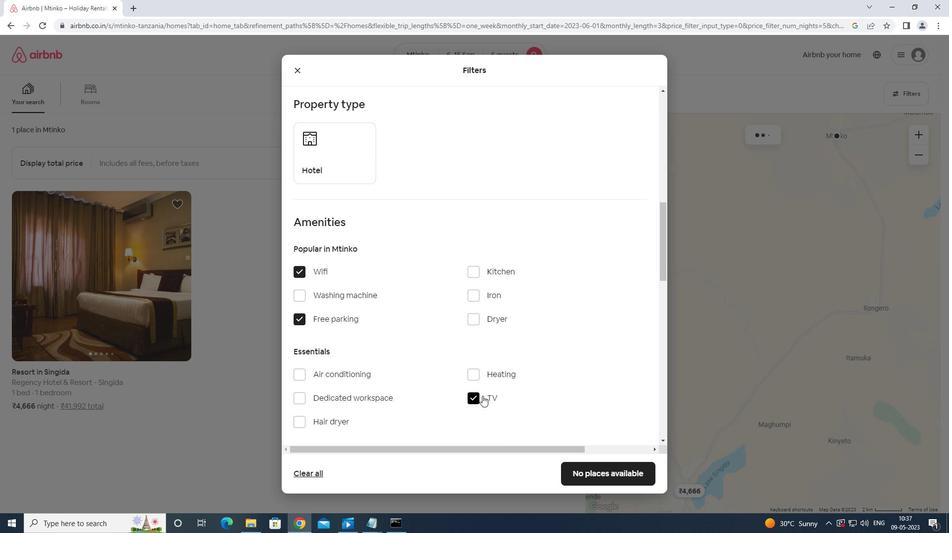 
Action: Mouse scrolled (484, 395) with delta (0, 0)
Screenshot: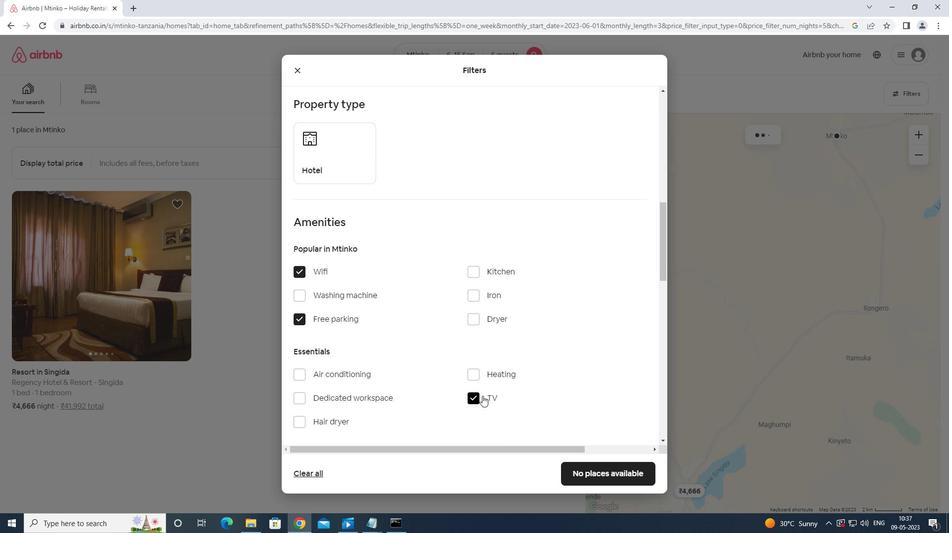 
Action: Mouse scrolled (484, 395) with delta (0, 0)
Screenshot: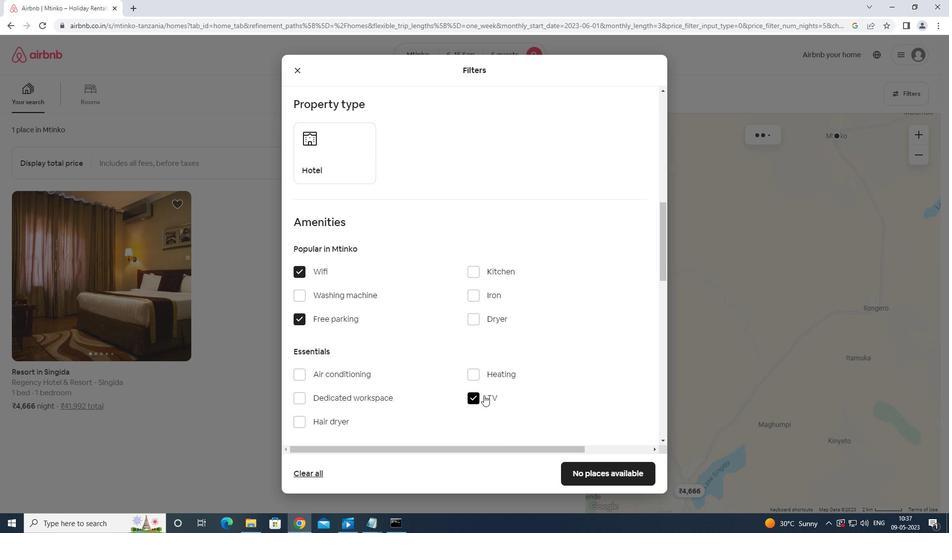 
Action: Mouse moved to (303, 376)
Screenshot: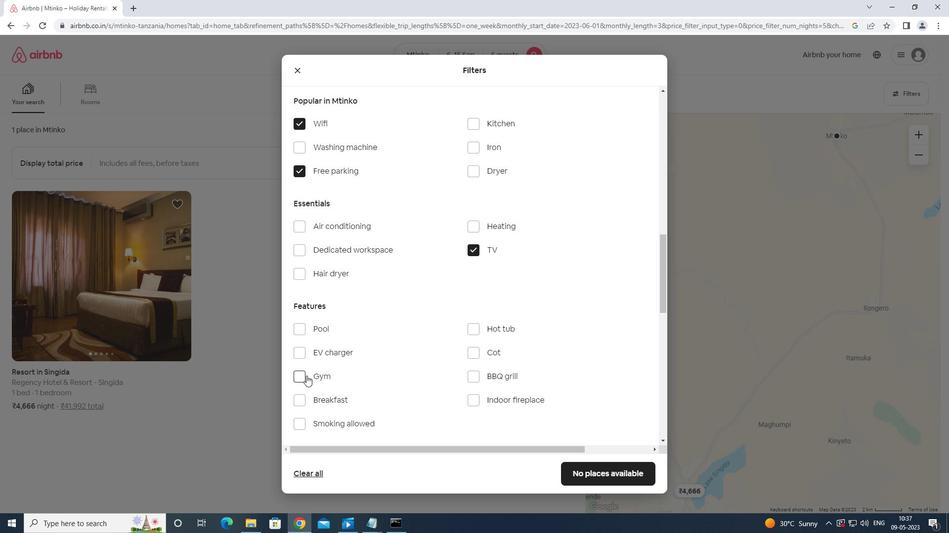 
Action: Mouse pressed left at (303, 376)
Screenshot: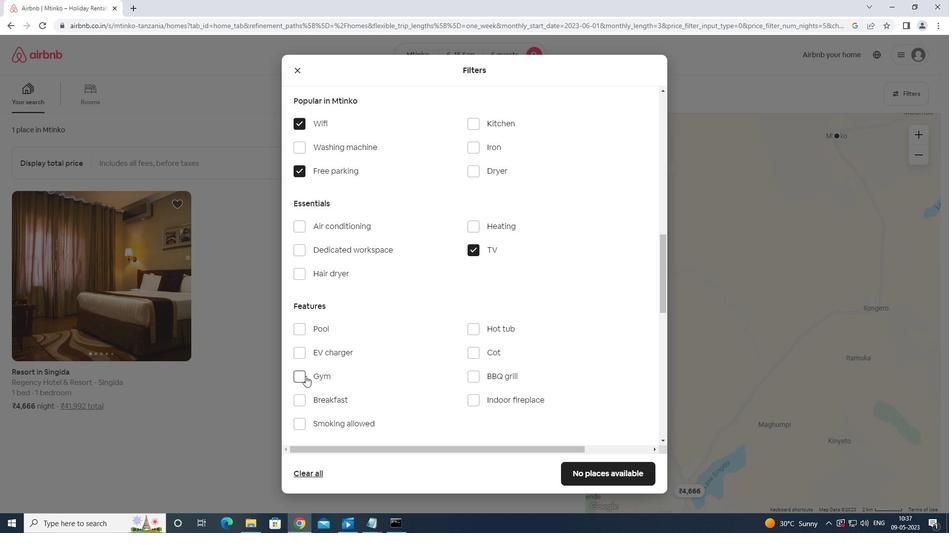 
Action: Mouse moved to (300, 397)
Screenshot: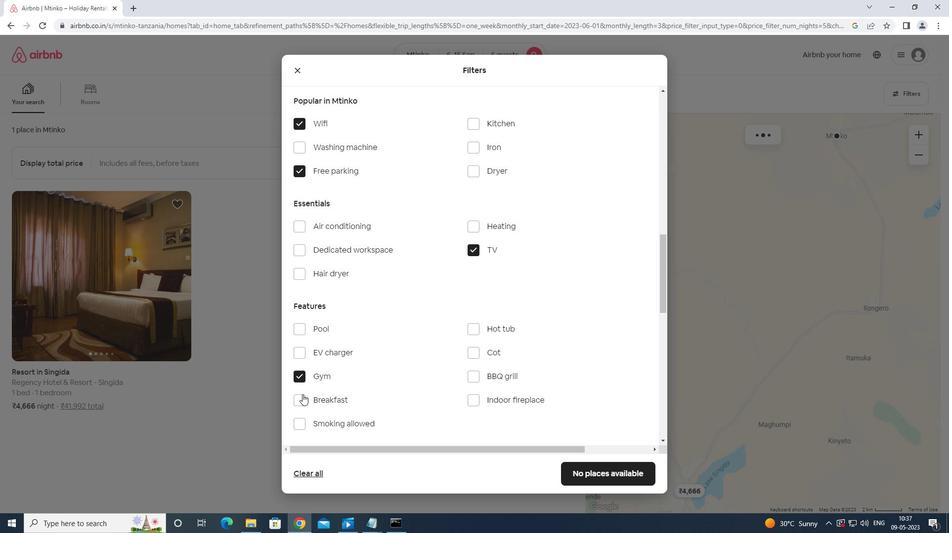 
Action: Mouse pressed left at (300, 397)
Screenshot: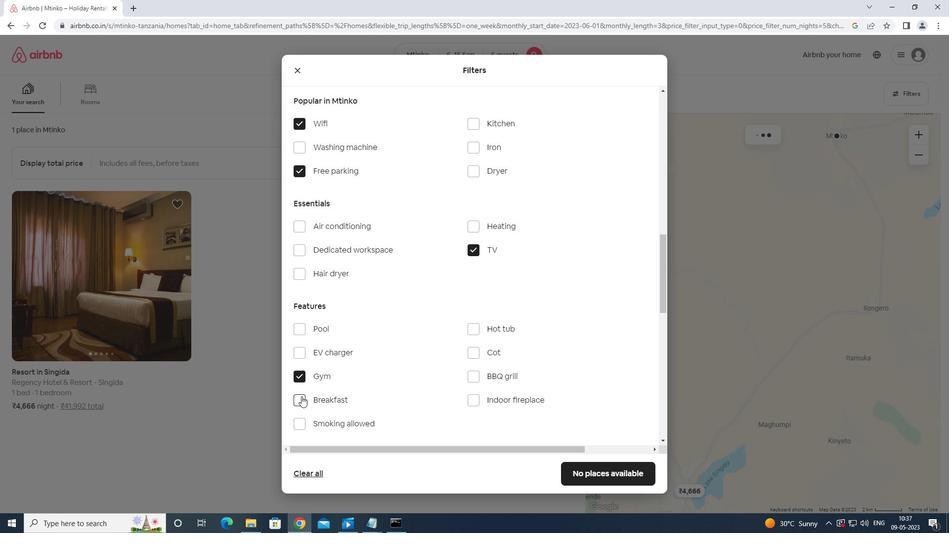 
Action: Mouse moved to (310, 393)
Screenshot: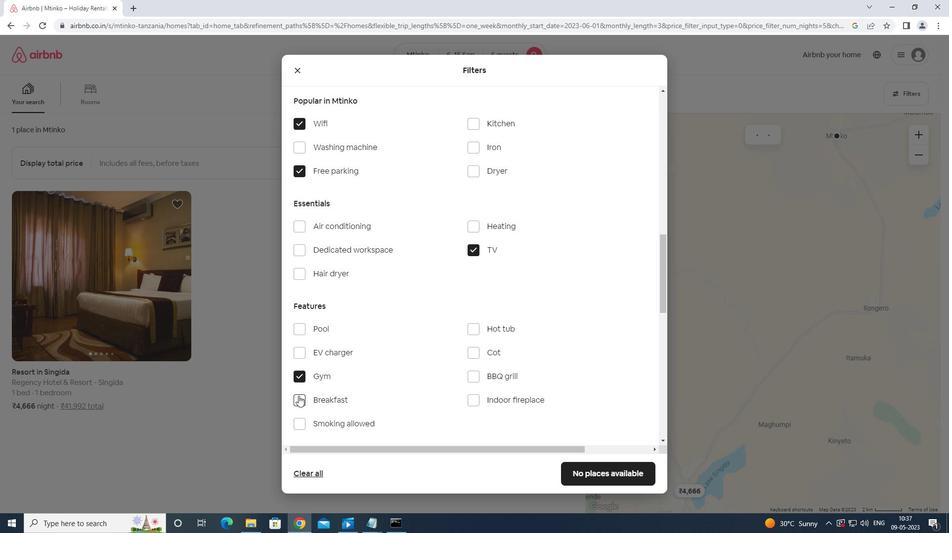 
Action: Mouse scrolled (310, 393) with delta (0, 0)
Screenshot: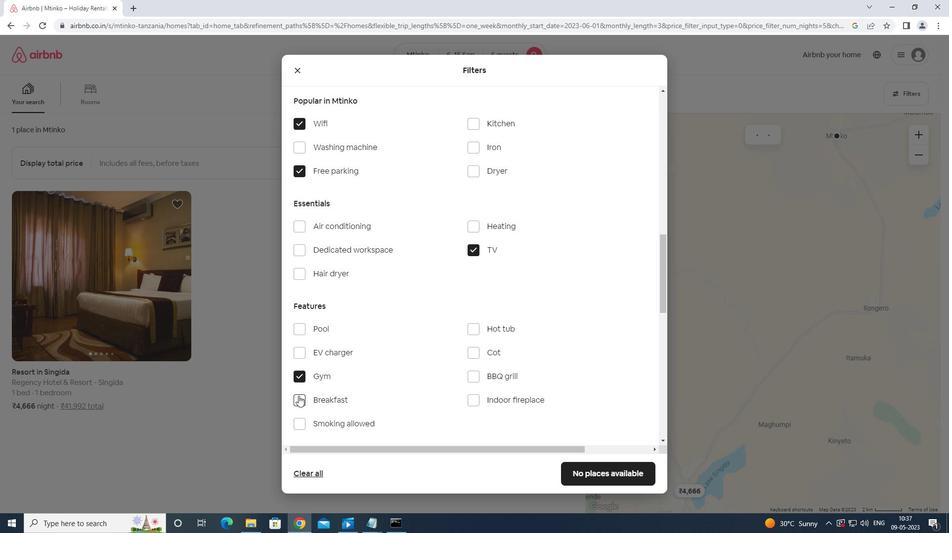 
Action: Mouse moved to (310, 394)
Screenshot: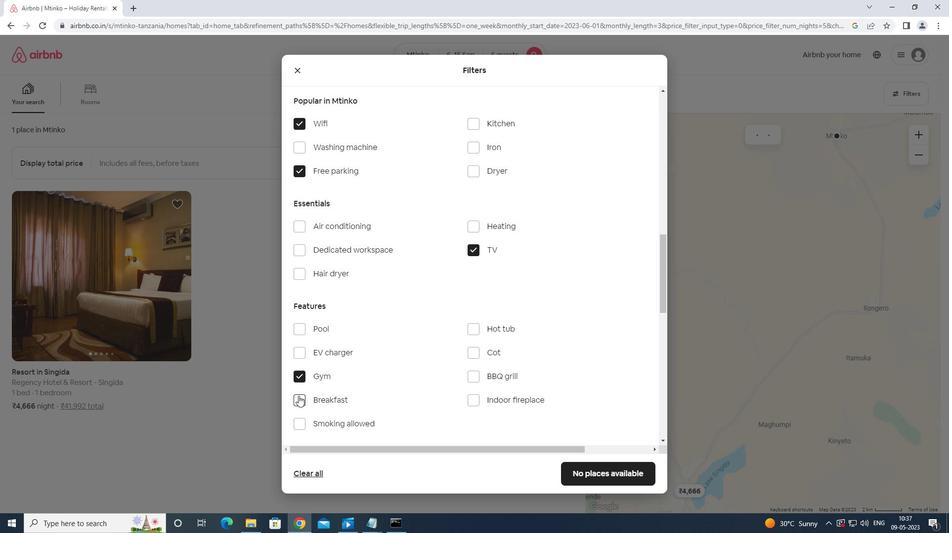 
Action: Mouse scrolled (310, 393) with delta (0, 0)
Screenshot: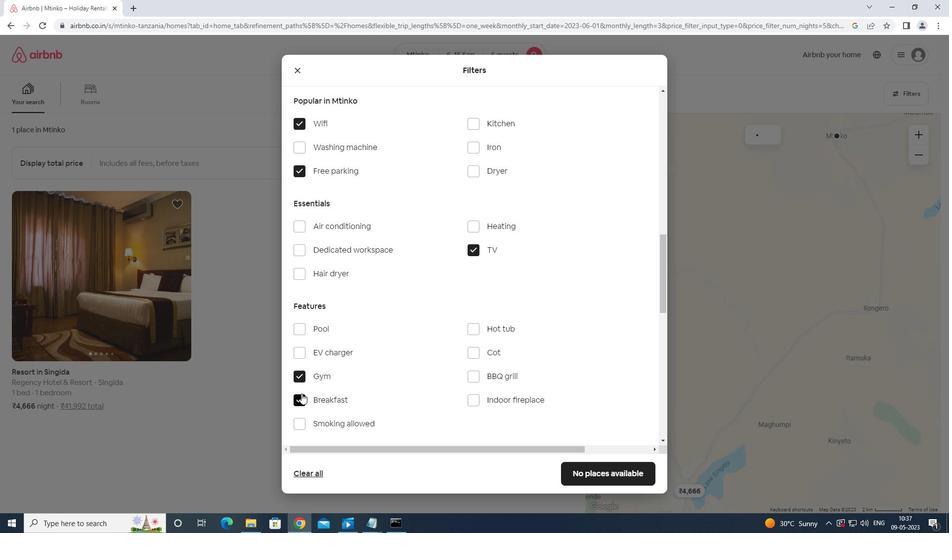 
Action: Mouse moved to (310, 394)
Screenshot: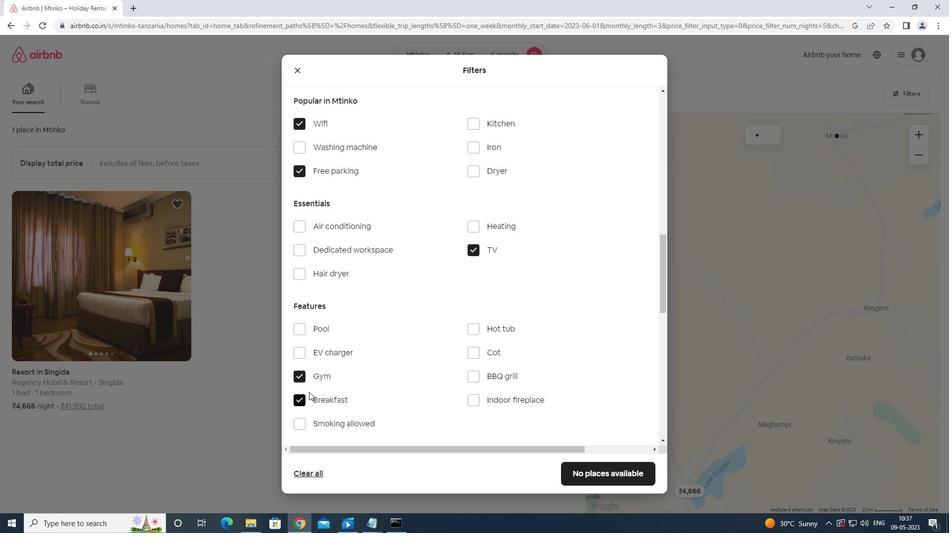 
Action: Mouse scrolled (310, 393) with delta (0, 0)
Screenshot: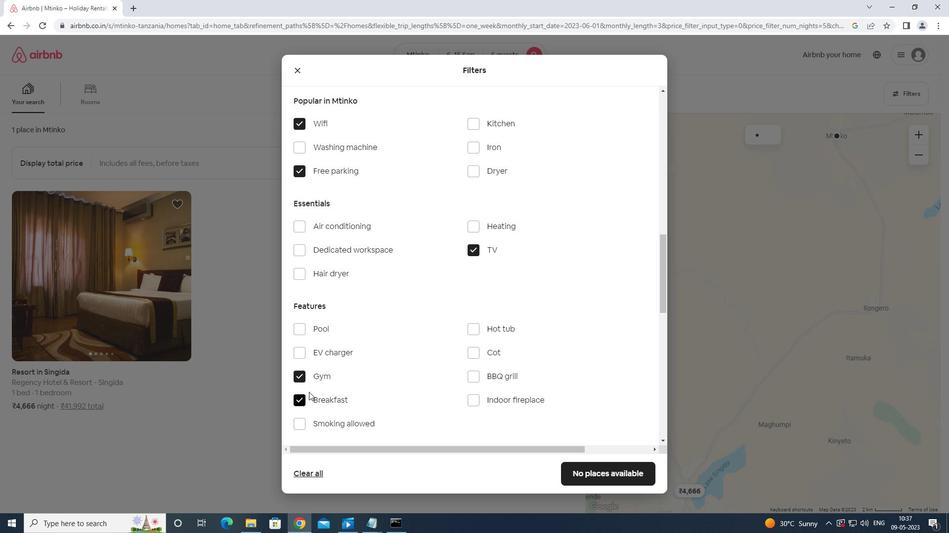 
Action: Mouse moved to (311, 394)
Screenshot: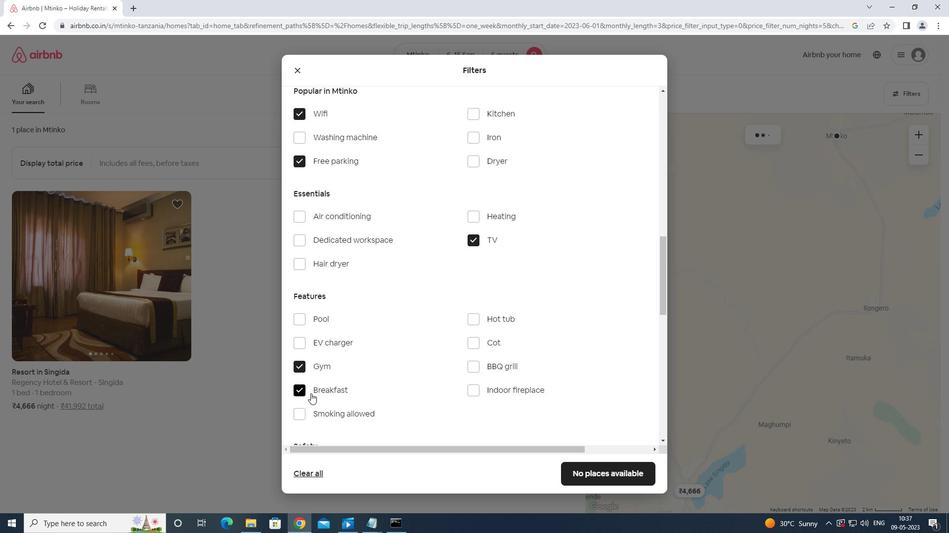 
Action: Mouse scrolled (311, 394) with delta (0, 0)
Screenshot: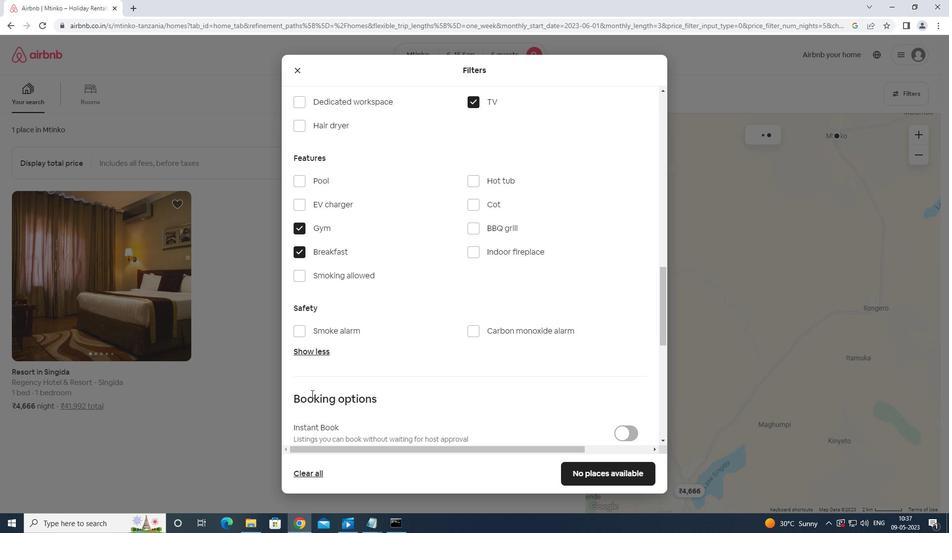 
Action: Mouse scrolled (311, 394) with delta (0, 0)
Screenshot: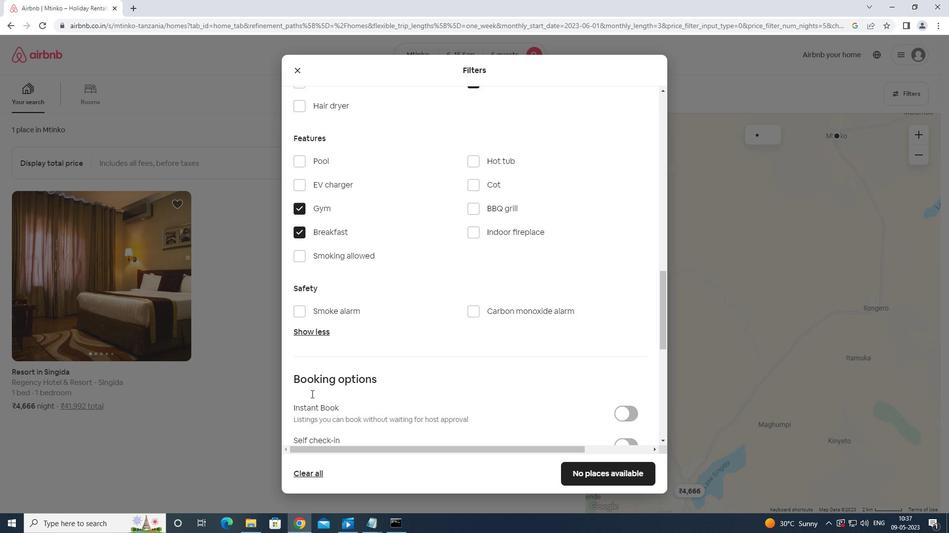 
Action: Mouse scrolled (311, 394) with delta (0, 0)
Screenshot: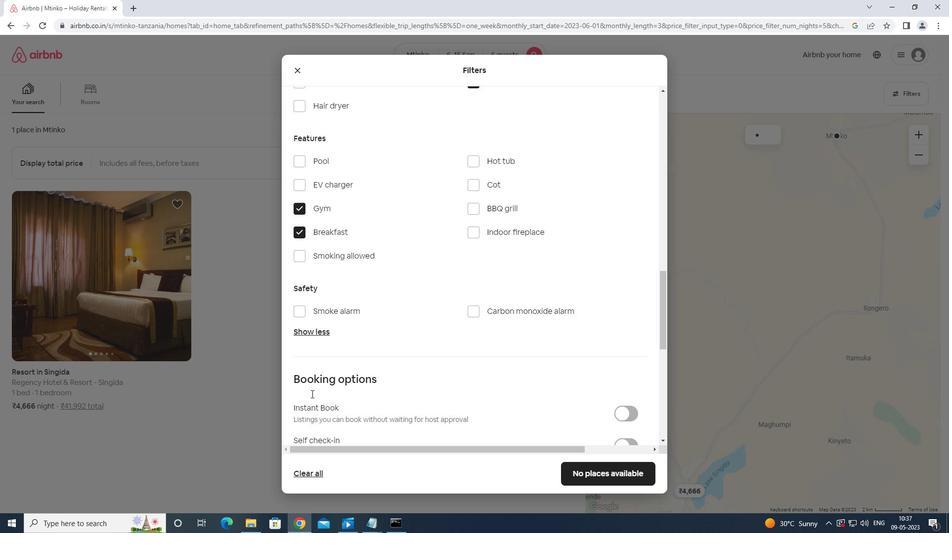 
Action: Mouse moved to (629, 317)
Screenshot: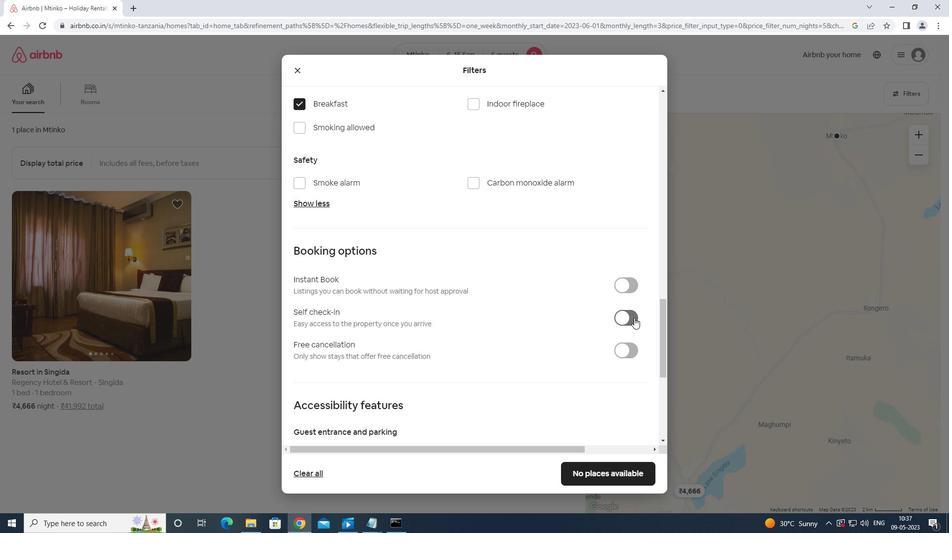 
Action: Mouse pressed left at (629, 317)
Screenshot: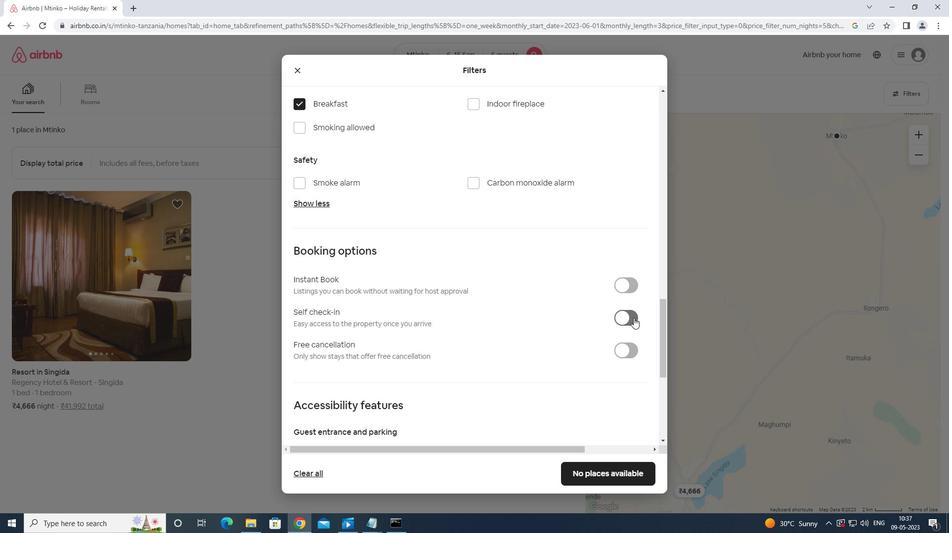 
Action: Mouse moved to (620, 317)
Screenshot: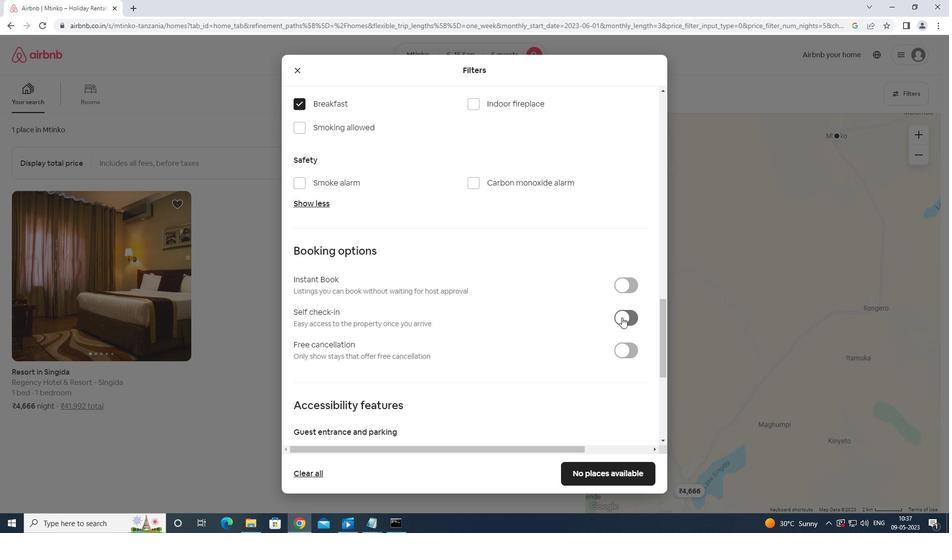 
Action: Mouse scrolled (620, 317) with delta (0, 0)
Screenshot: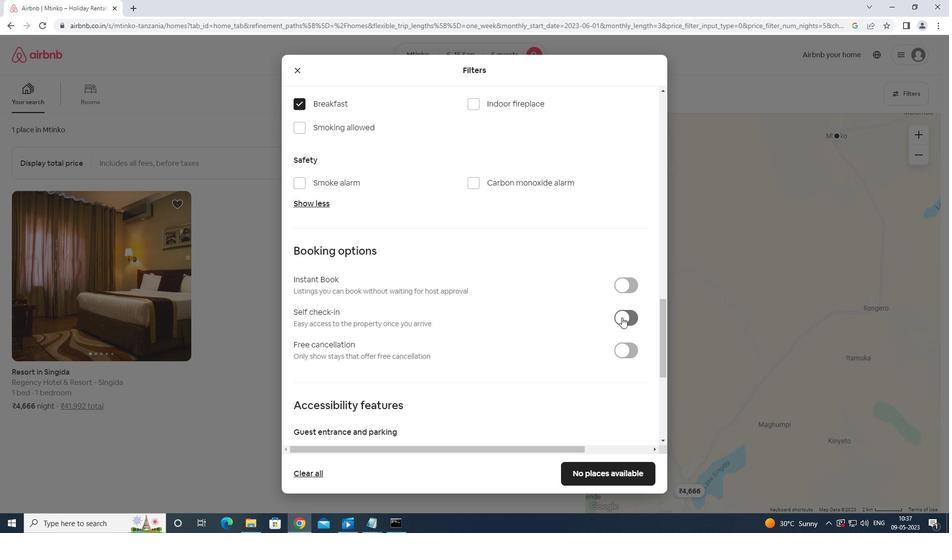 
Action: Mouse scrolled (620, 317) with delta (0, 0)
Screenshot: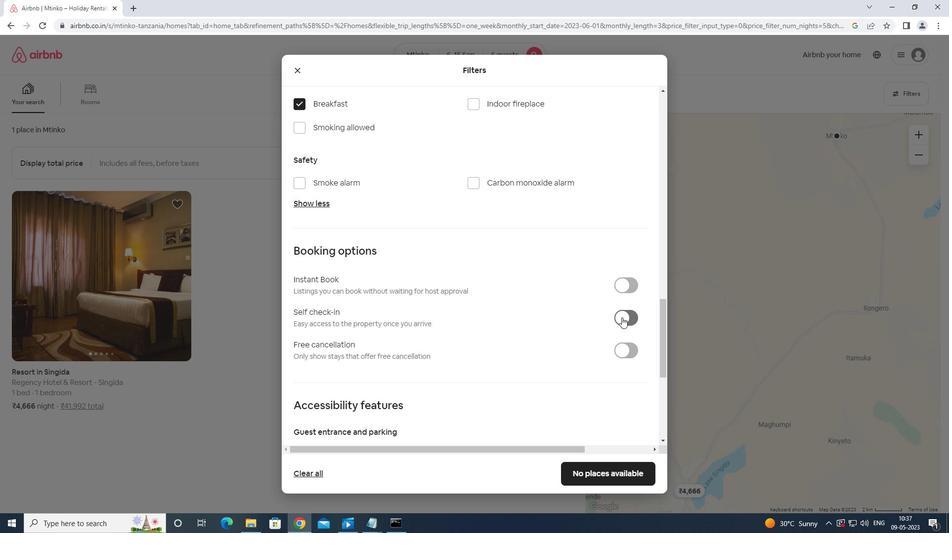 
Action: Mouse scrolled (620, 317) with delta (0, 0)
Screenshot: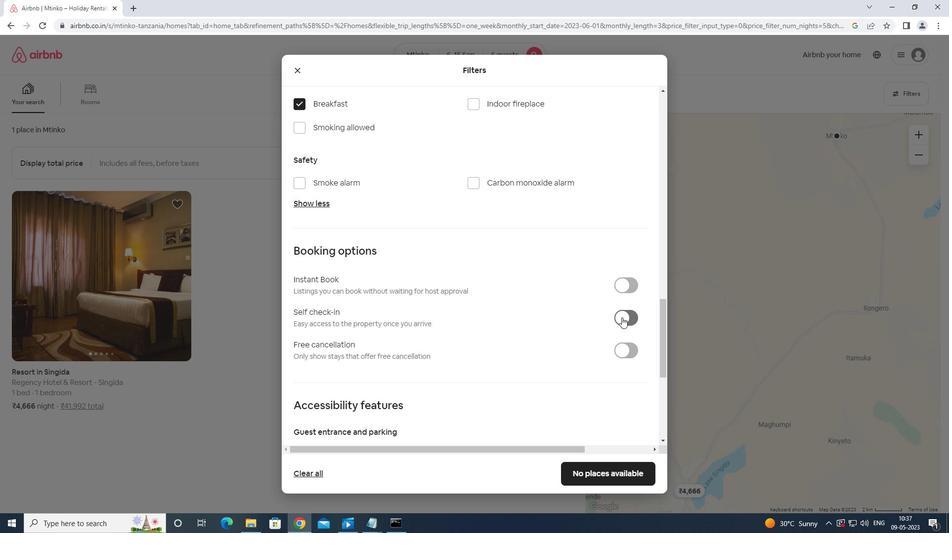 
Action: Mouse moved to (620, 317)
Screenshot: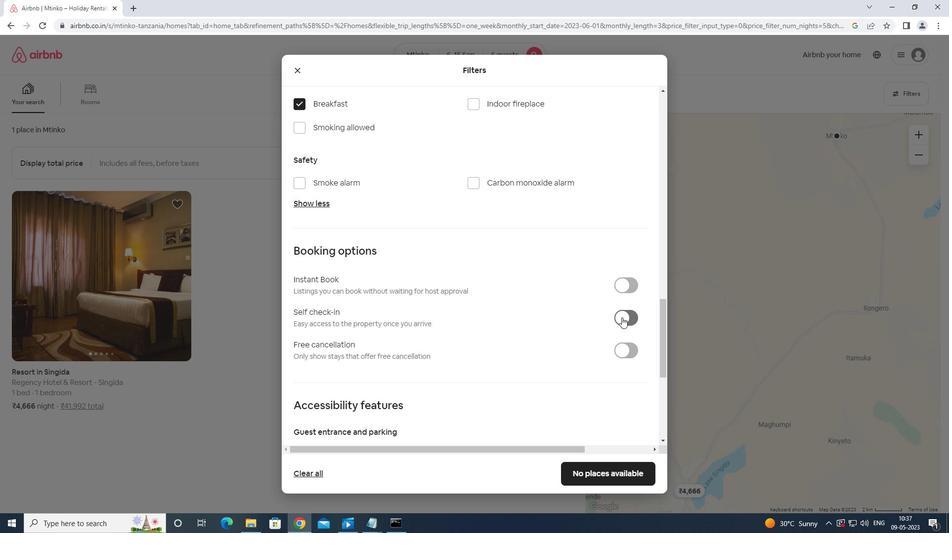 
Action: Mouse scrolled (620, 317) with delta (0, 0)
Screenshot: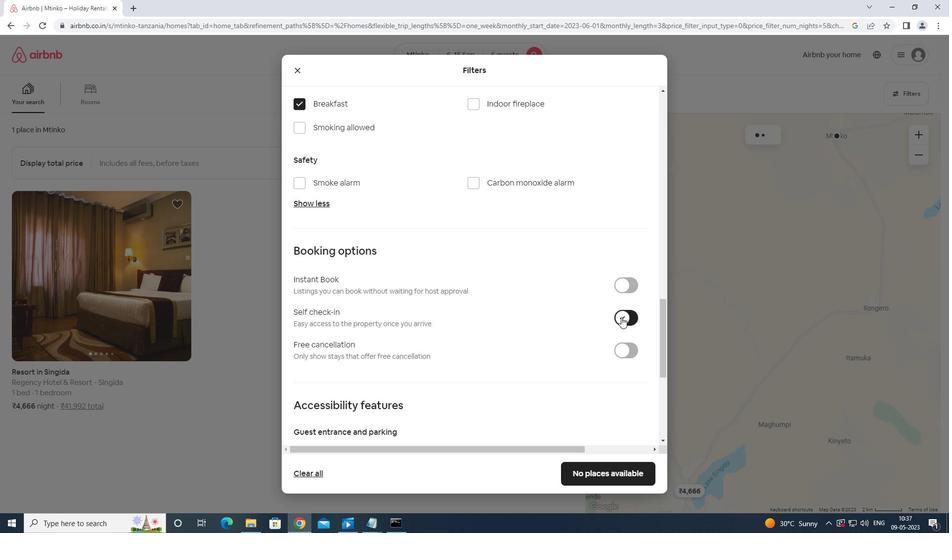 
Action: Mouse moved to (620, 320)
Screenshot: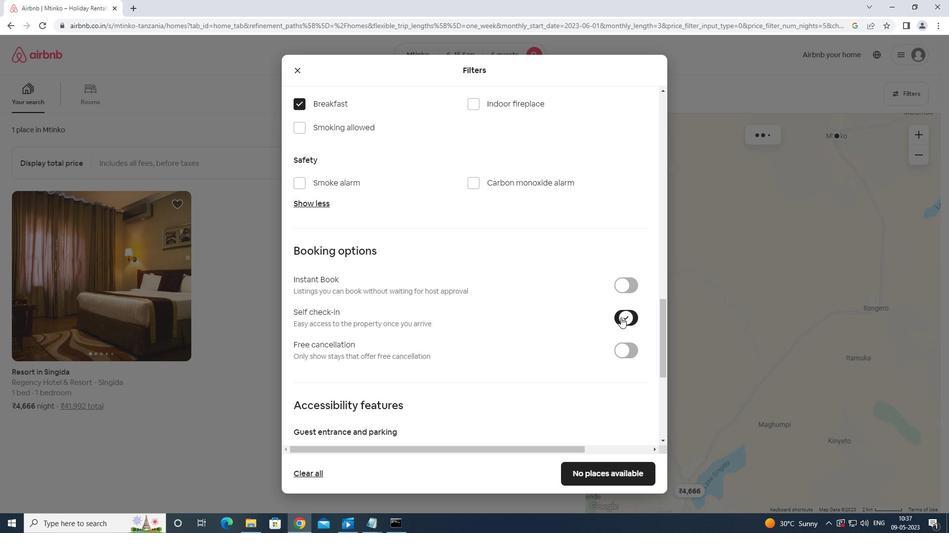 
Action: Mouse scrolled (620, 319) with delta (0, 0)
Screenshot: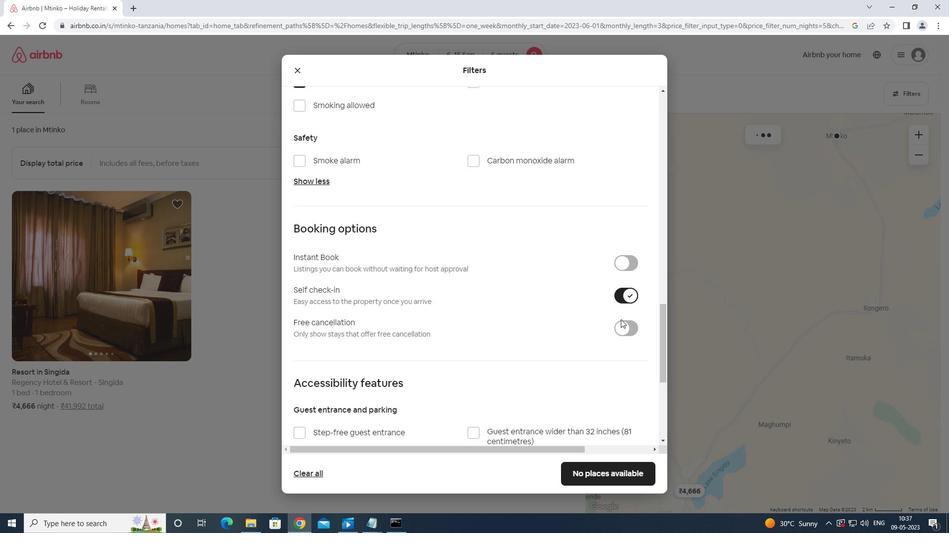 
Action: Mouse moved to (621, 320)
Screenshot: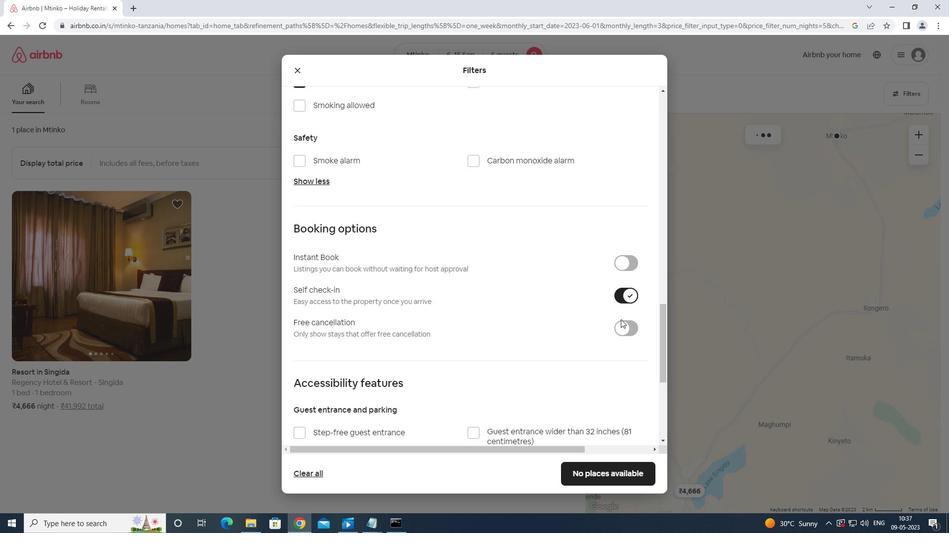 
Action: Mouse scrolled (621, 319) with delta (0, 0)
Screenshot: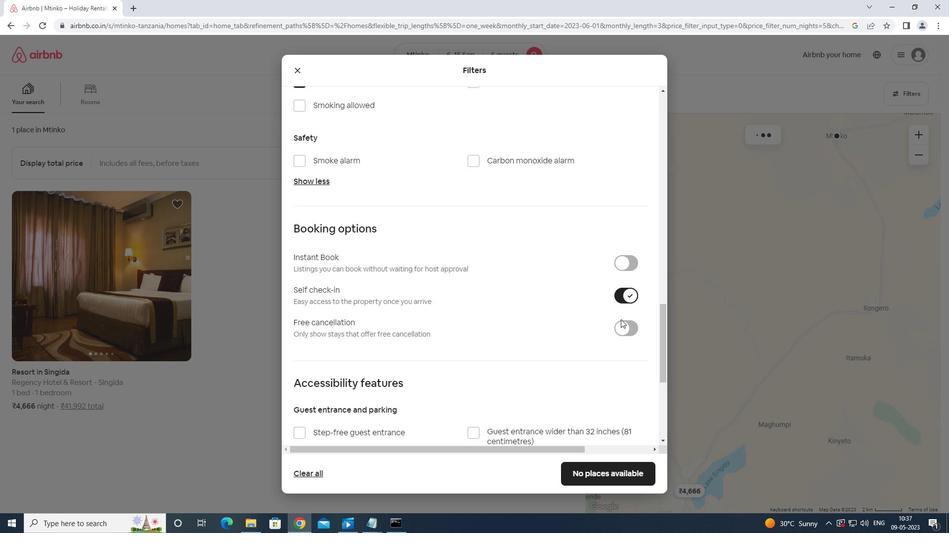 
Action: Mouse scrolled (621, 319) with delta (0, 0)
Screenshot: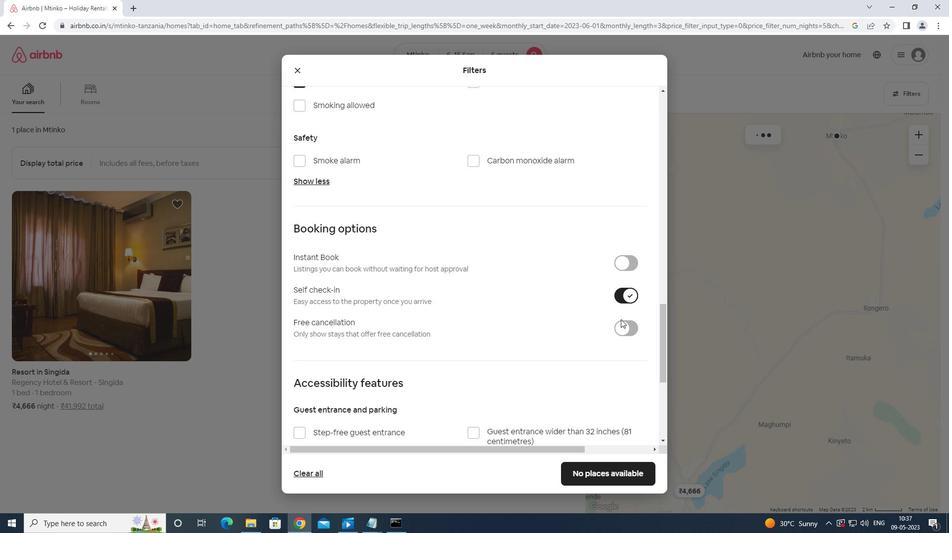 
Action: Mouse scrolled (621, 319) with delta (0, 0)
Screenshot: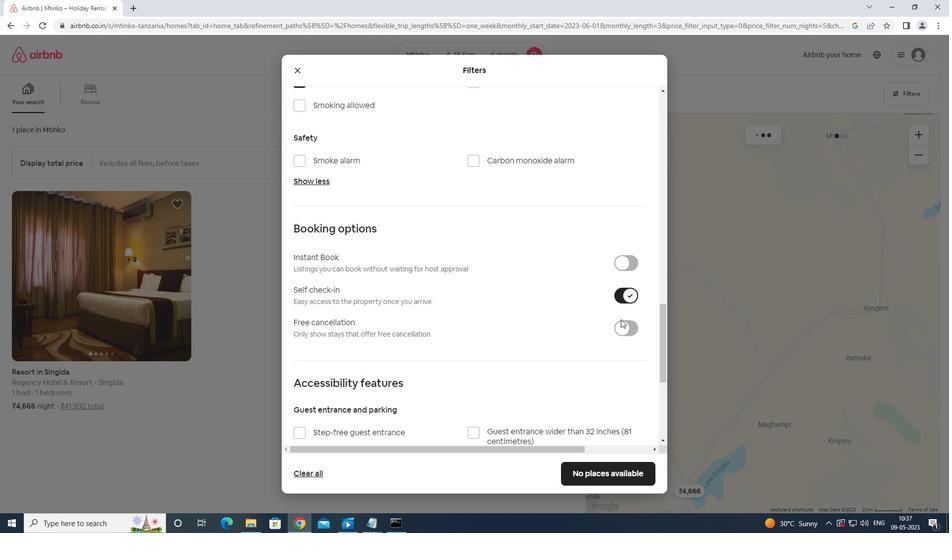
Action: Mouse scrolled (621, 319) with delta (0, 0)
Screenshot: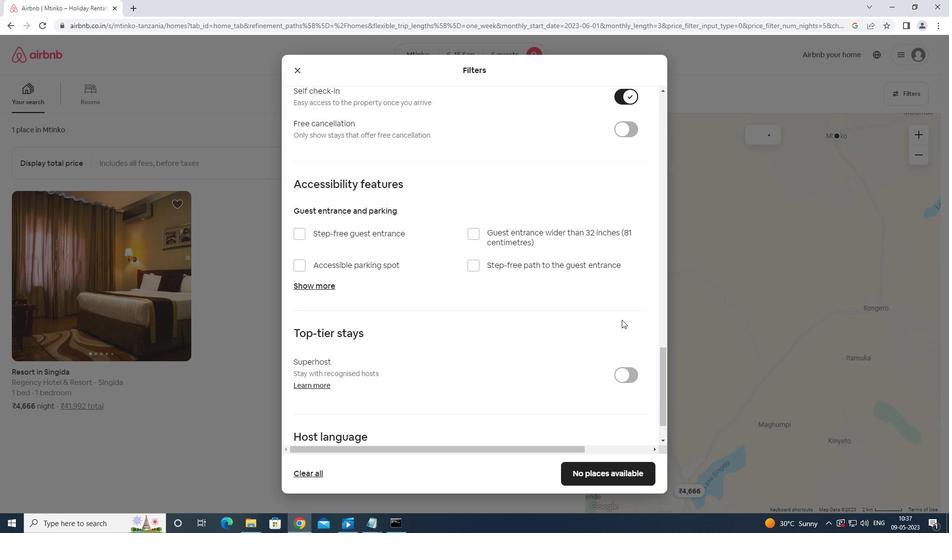
Action: Mouse moved to (621, 320)
Screenshot: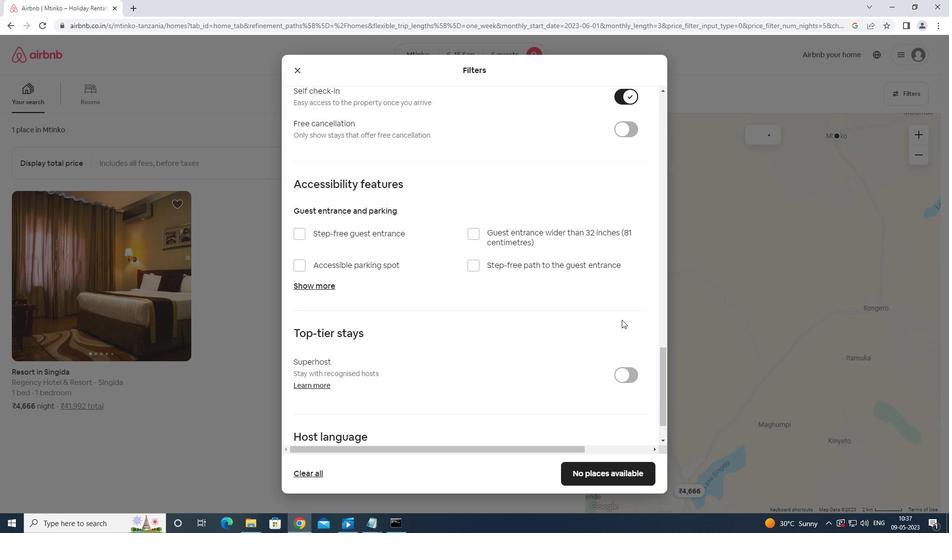 
Action: Mouse scrolled (621, 319) with delta (0, 0)
Screenshot: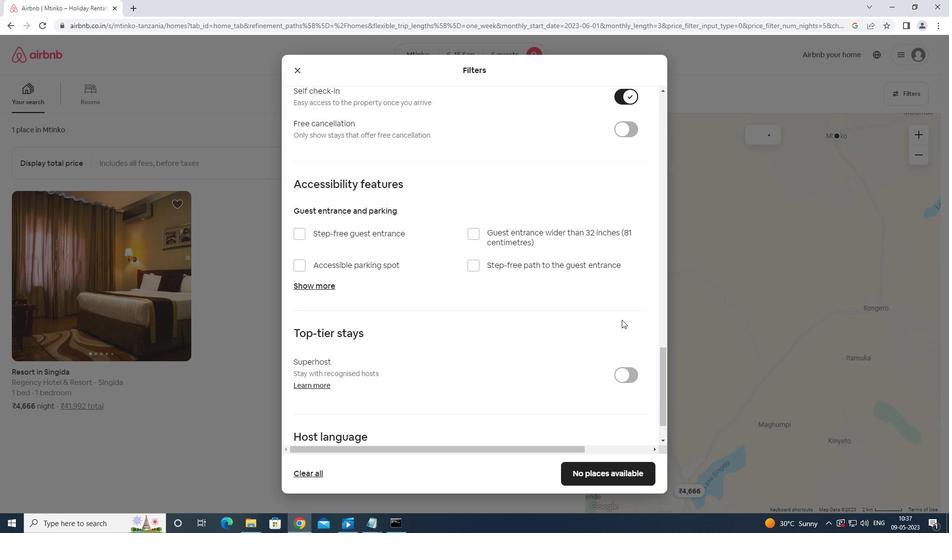 
Action: Mouse scrolled (621, 319) with delta (0, 0)
Screenshot: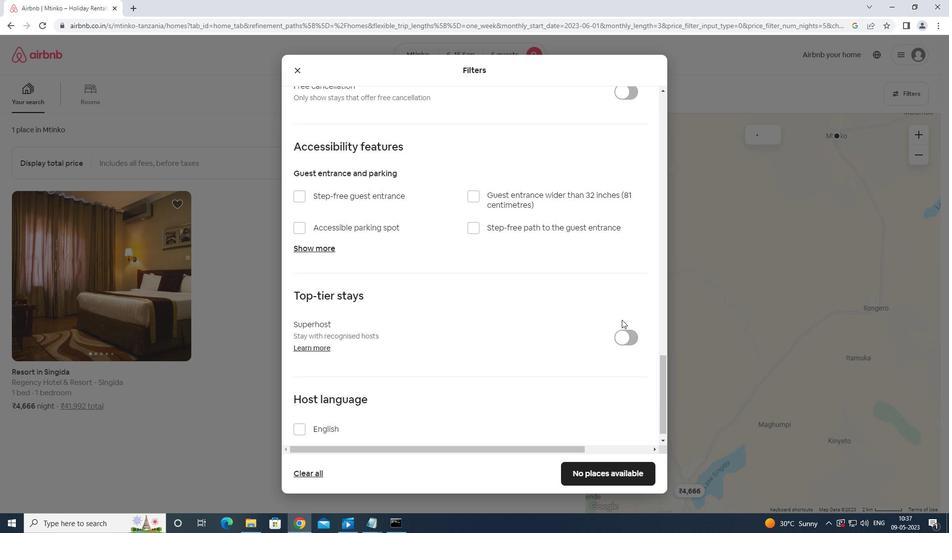 
Action: Mouse scrolled (621, 319) with delta (0, 0)
Screenshot: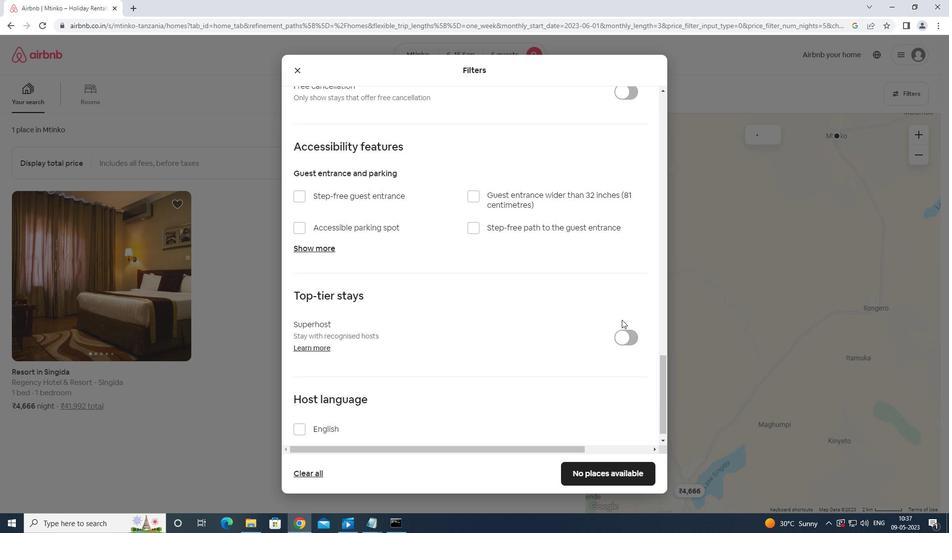 
Action: Mouse scrolled (621, 319) with delta (0, 0)
Screenshot: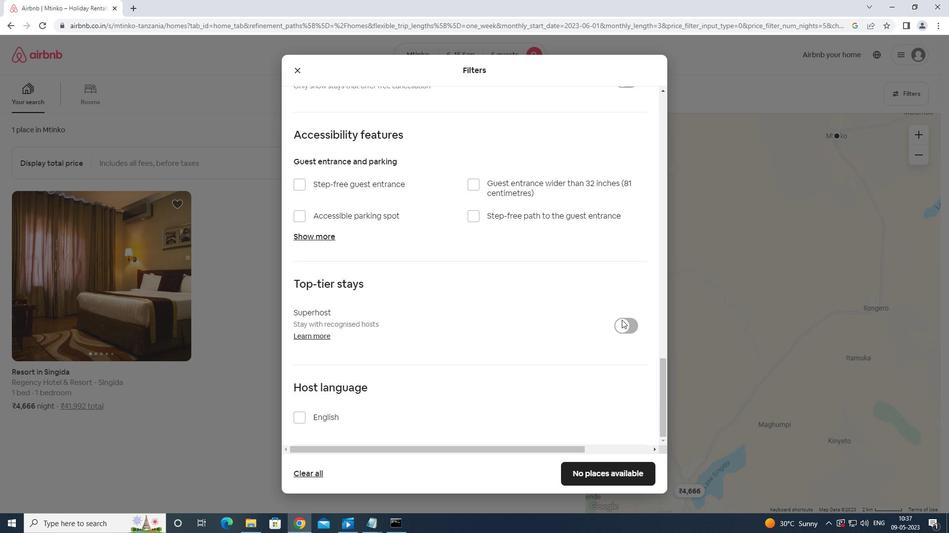 
Action: Mouse scrolled (621, 319) with delta (0, 0)
Screenshot: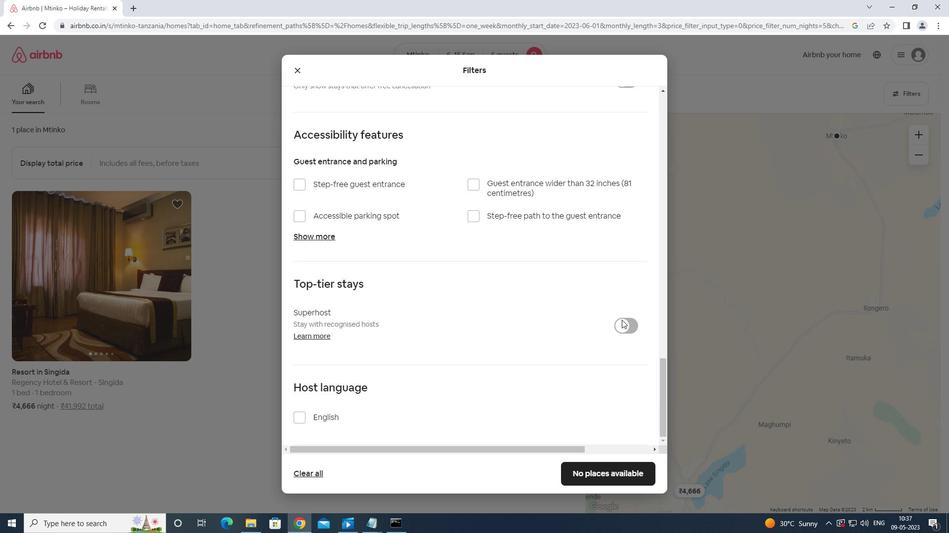
Action: Mouse moved to (300, 417)
Screenshot: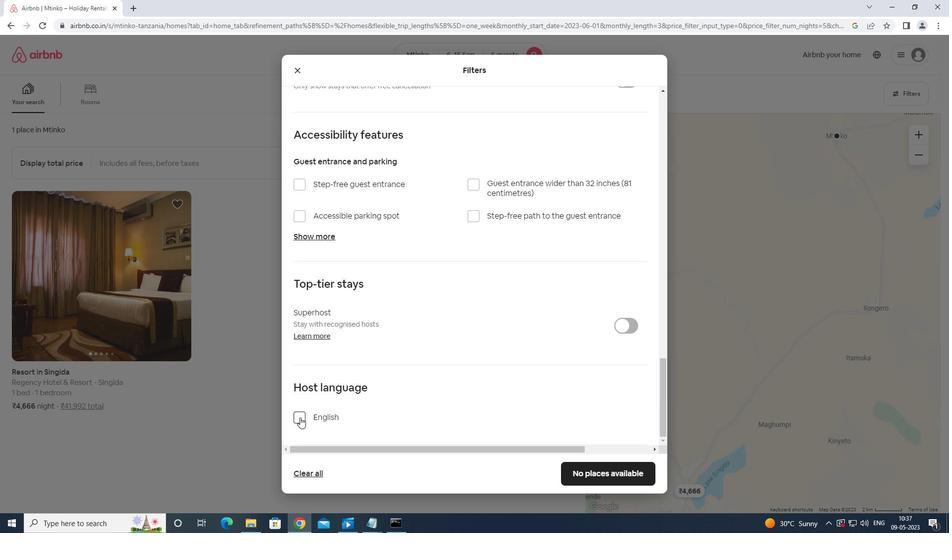 
Action: Mouse pressed left at (300, 417)
Screenshot: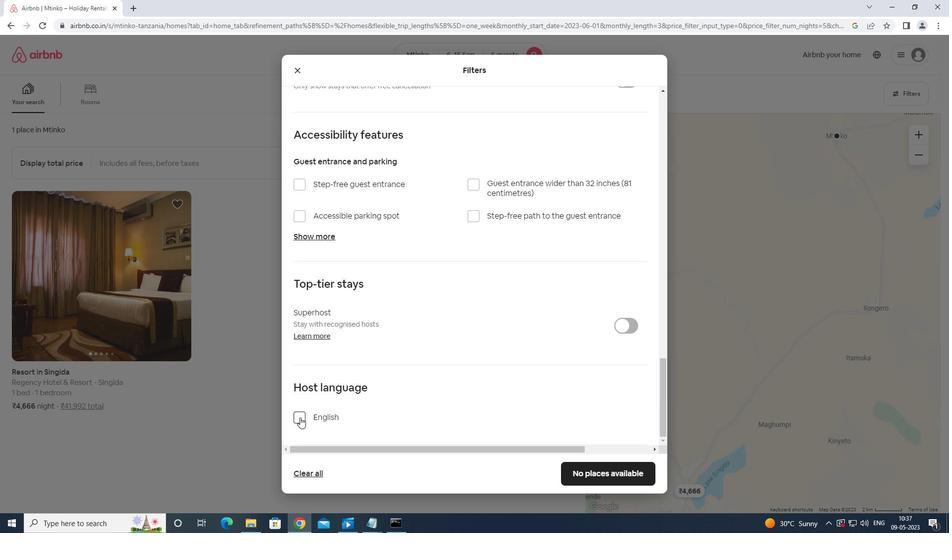 
Action: Mouse moved to (596, 472)
Screenshot: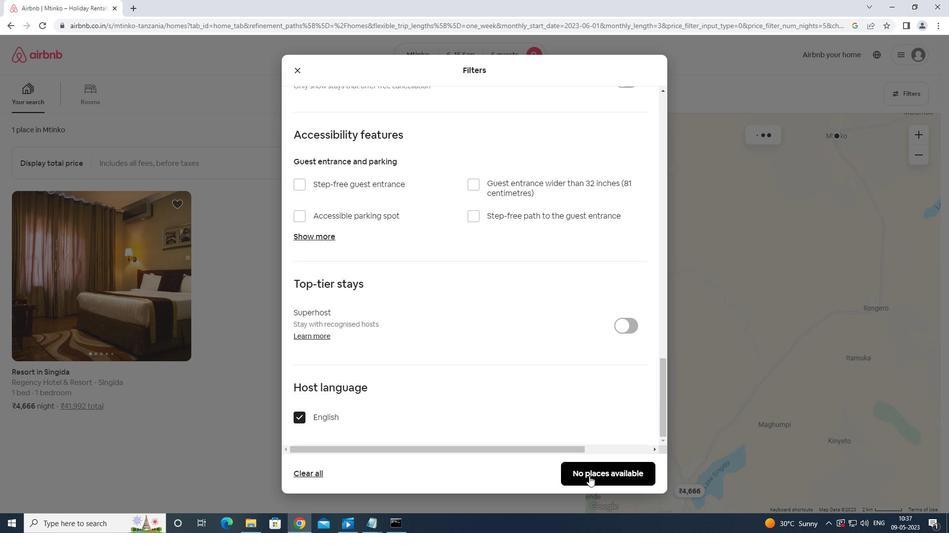 
Action: Mouse pressed left at (596, 472)
Screenshot: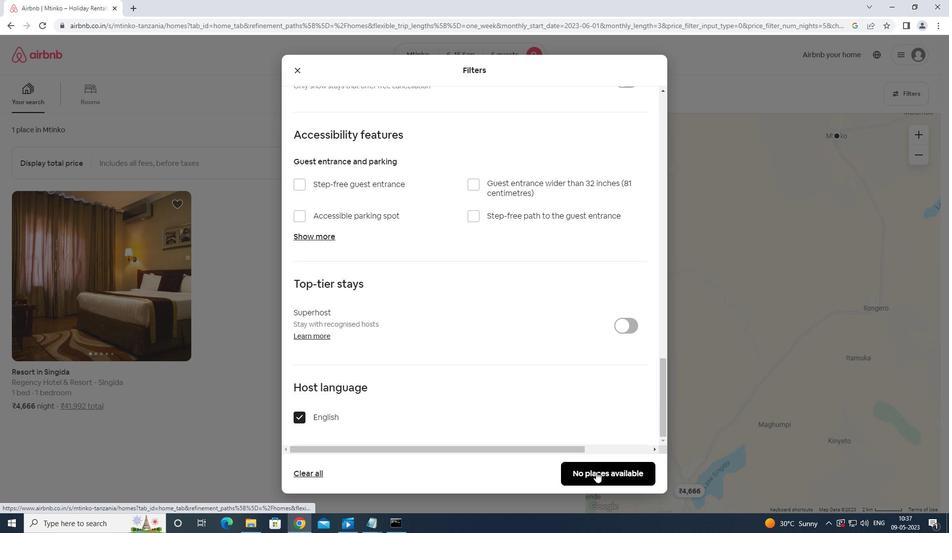 
Action: Mouse moved to (600, 471)
Screenshot: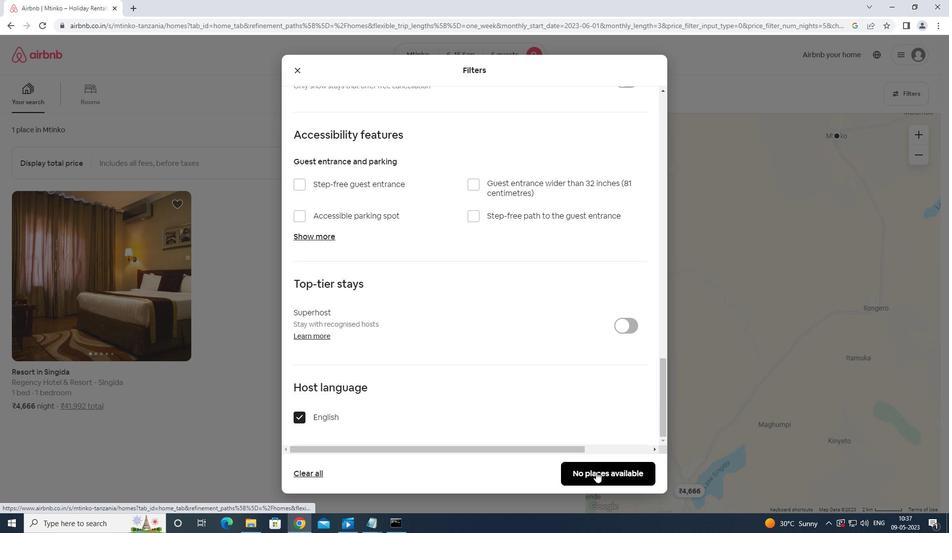 
